 Task: Log work in the project AgileJump for the issue 'Implement a new cloud-based supply chain management system for a company with advanced supply chain visibility and planning features' spent time as '4w 4d 3h 33m' and remaining time as '1w 5d 16h 48m' and move to top of backlog. Now add the issue to the epic 'Cybersecurity enhancement'. Log work in the project AgileJump for the issue 'Integrate a new product customization feature into an existing e-commerce website to enhance product personalization and user experience' spent time as '5w 2d 7h 10m' and remaining time as '6w 2d 10h 21m' and move to bottom of backlog. Now add the issue to the epic 'Website redesign'
Action: Mouse moved to (246, 65)
Screenshot: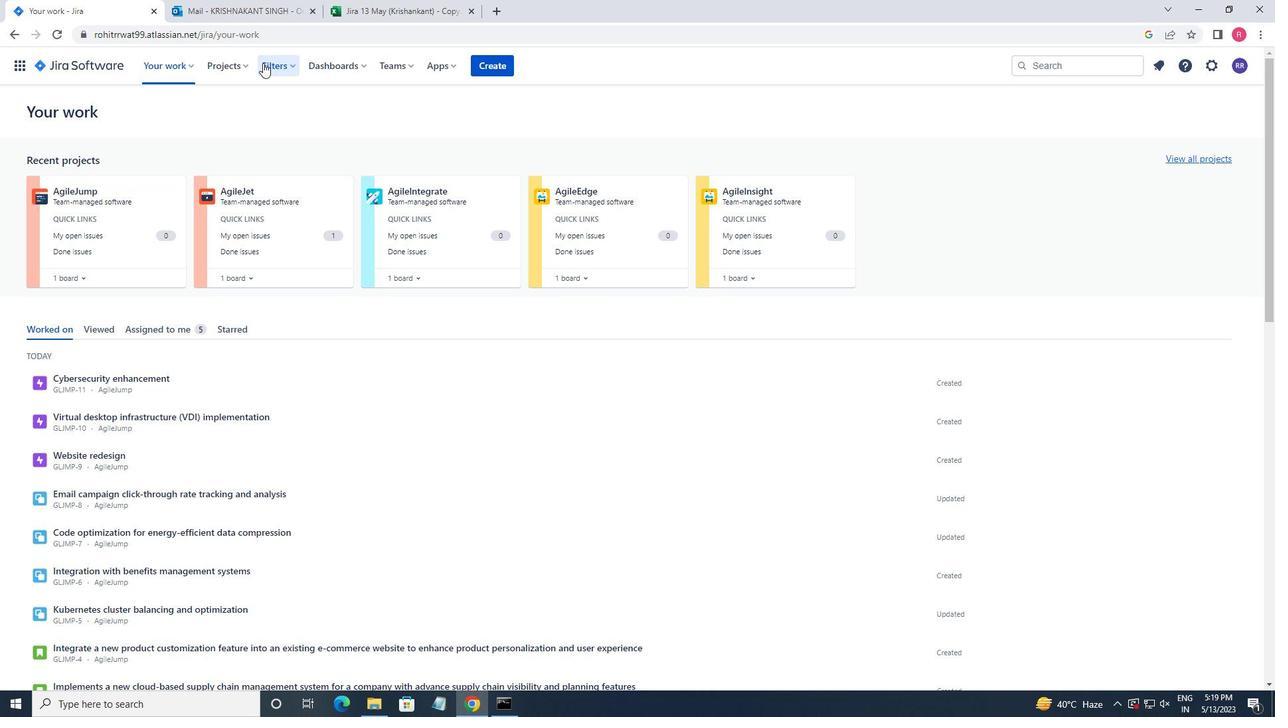 
Action: Mouse pressed left at (246, 65)
Screenshot: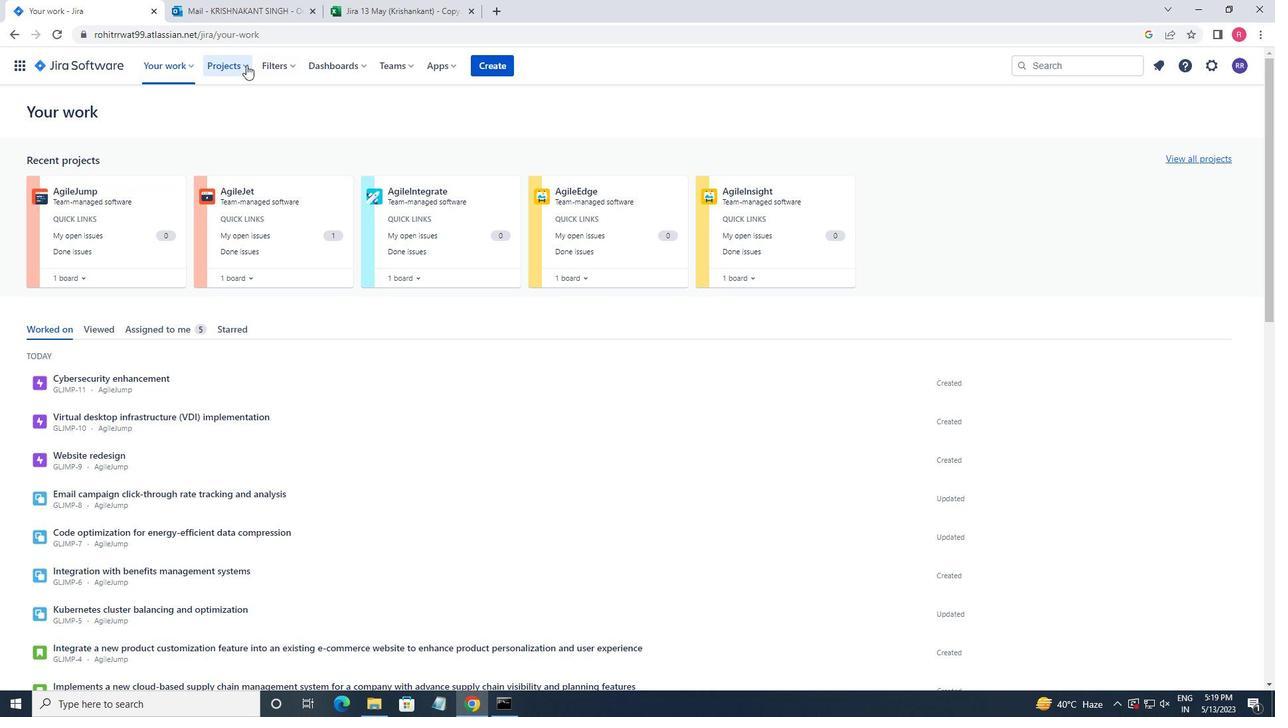 
Action: Mouse moved to (256, 117)
Screenshot: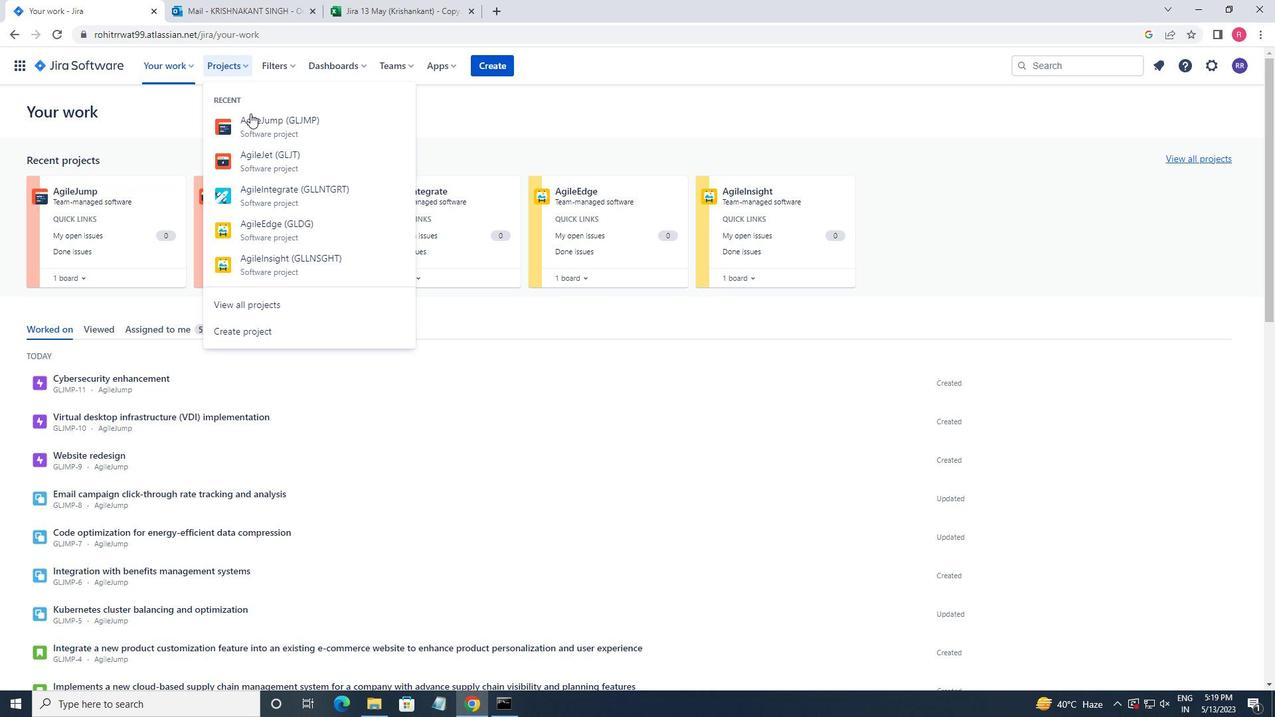 
Action: Mouse pressed left at (256, 117)
Screenshot: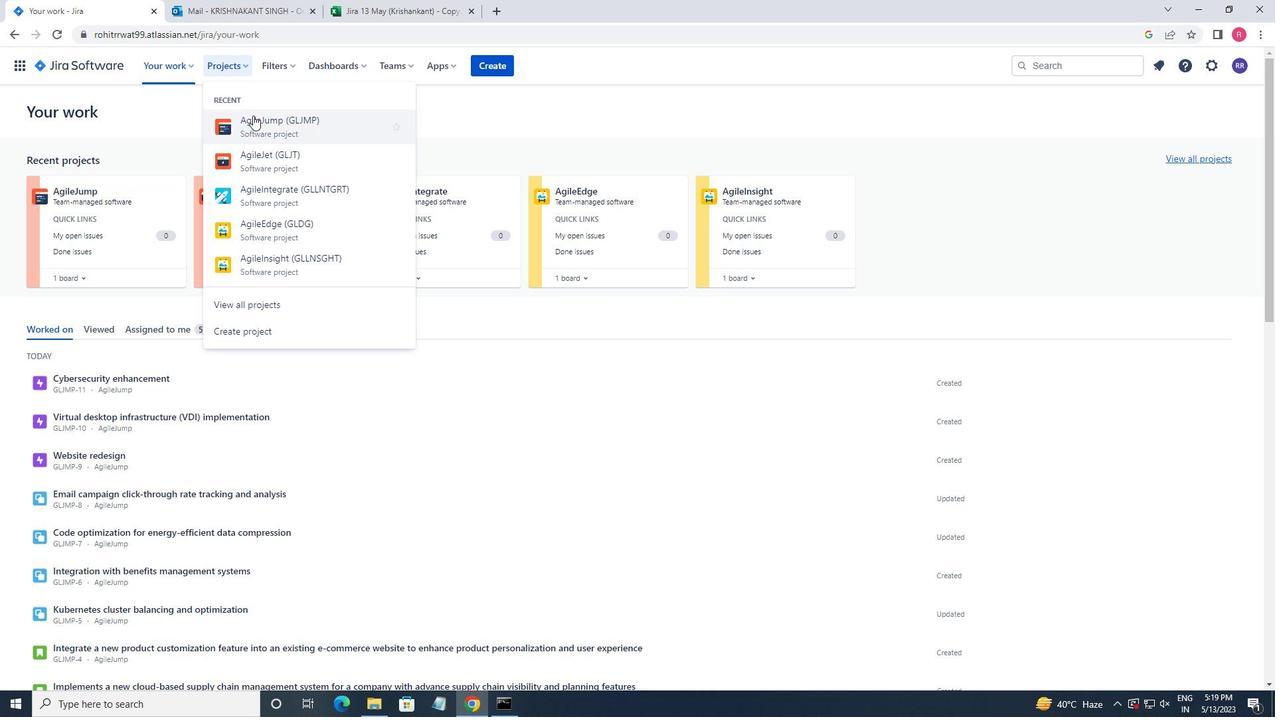
Action: Mouse moved to (87, 200)
Screenshot: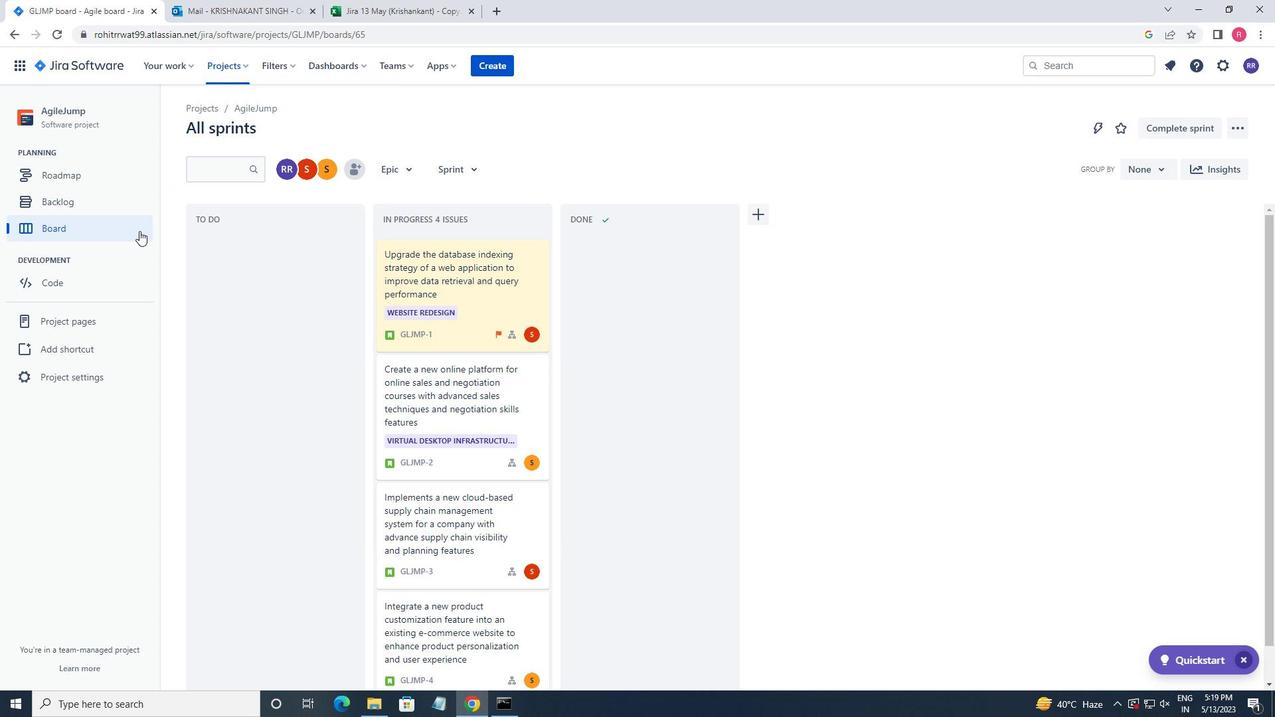
Action: Mouse pressed left at (87, 200)
Screenshot: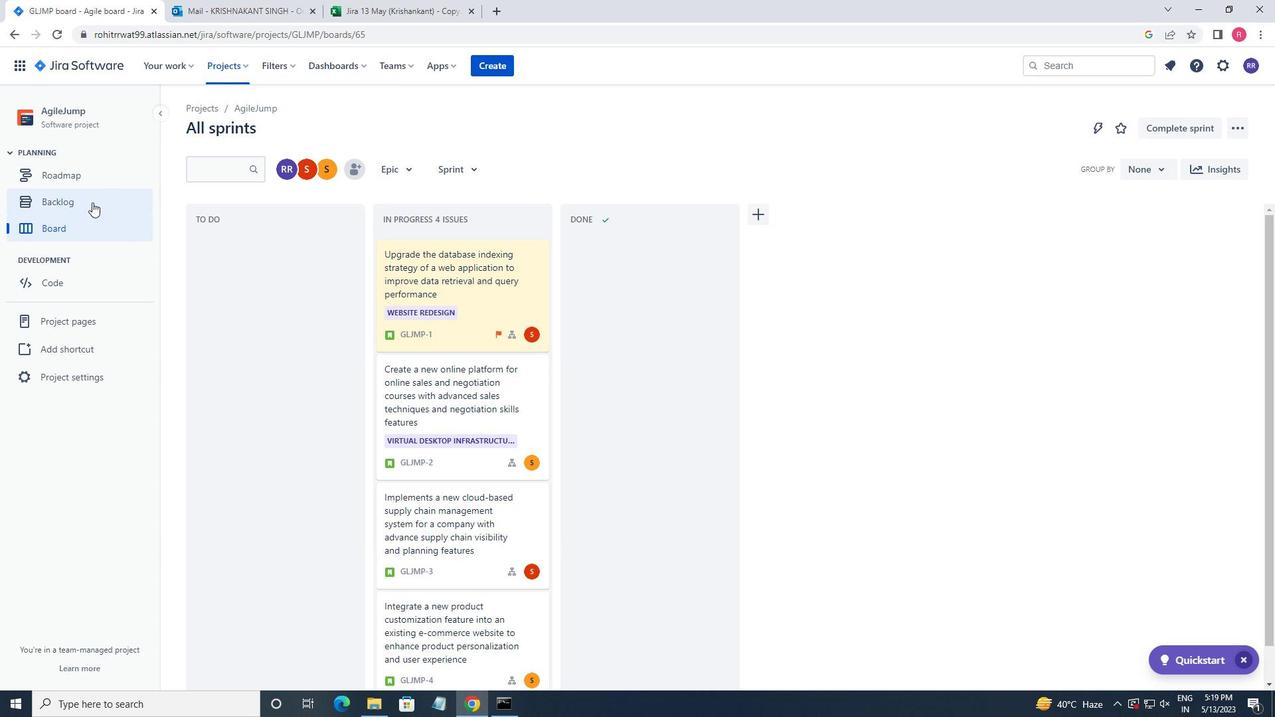 
Action: Mouse moved to (1025, 485)
Screenshot: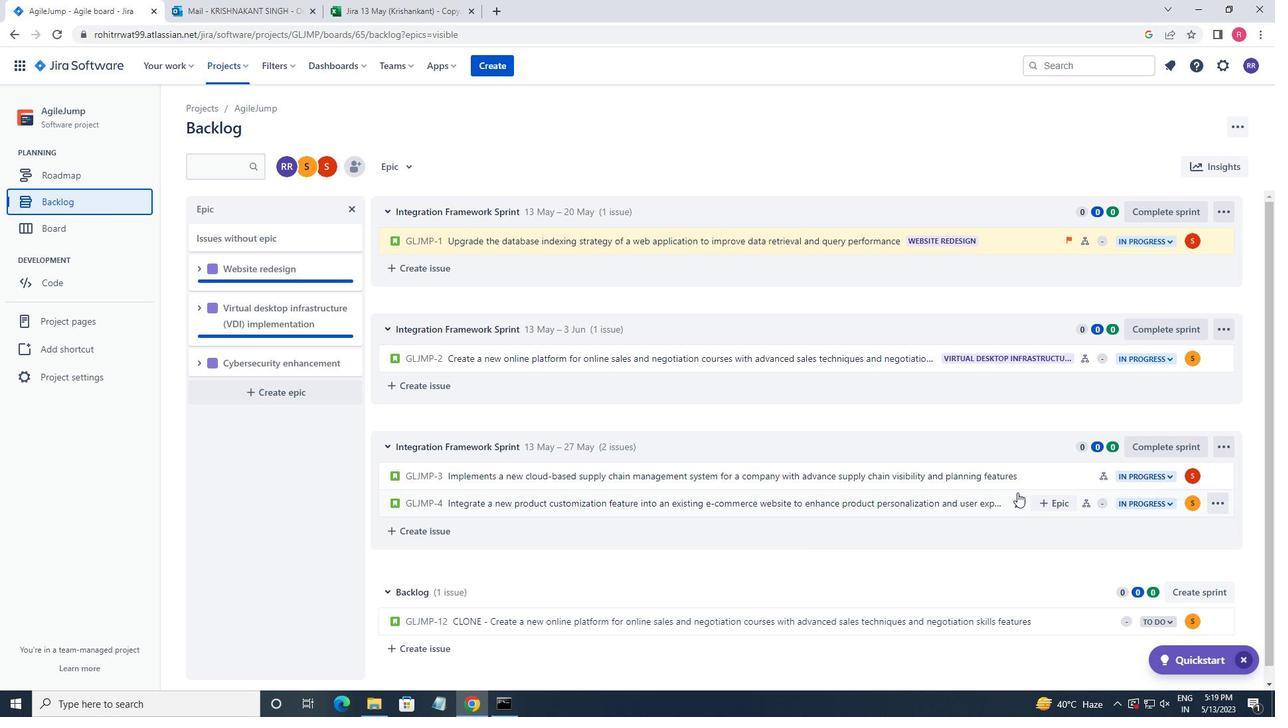 
Action: Mouse pressed left at (1025, 485)
Screenshot: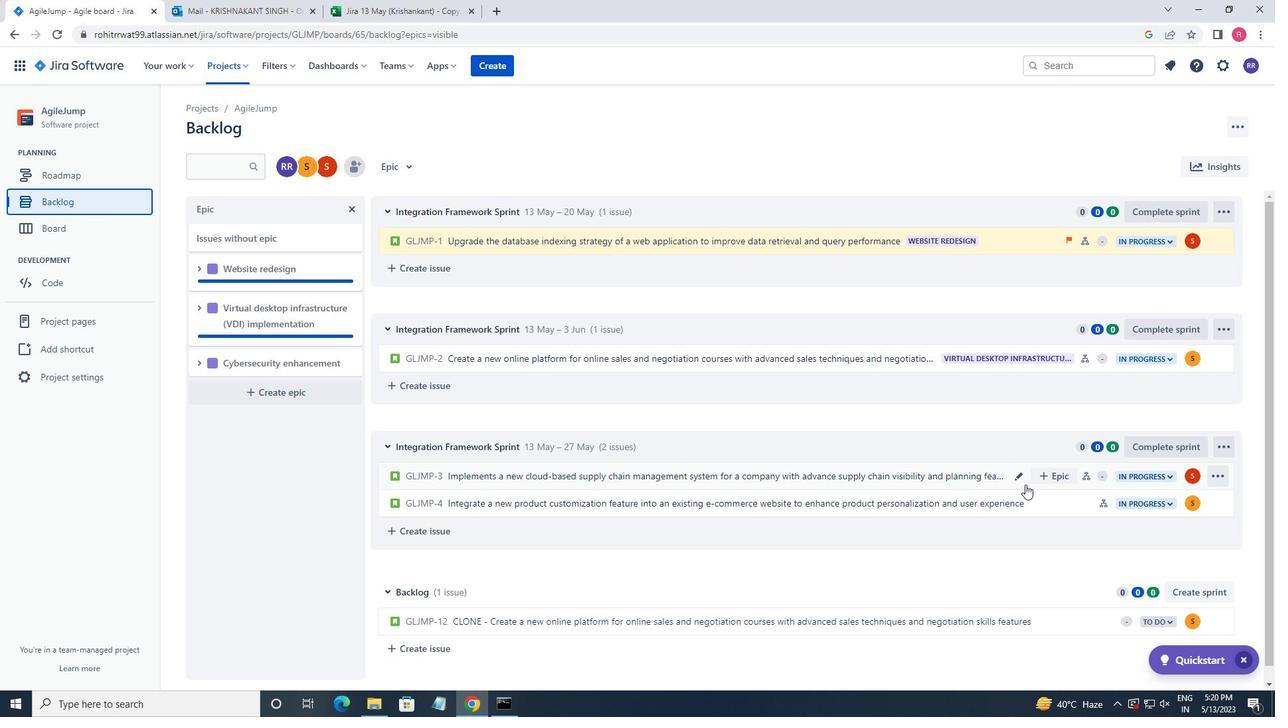 
Action: Mouse moved to (1219, 206)
Screenshot: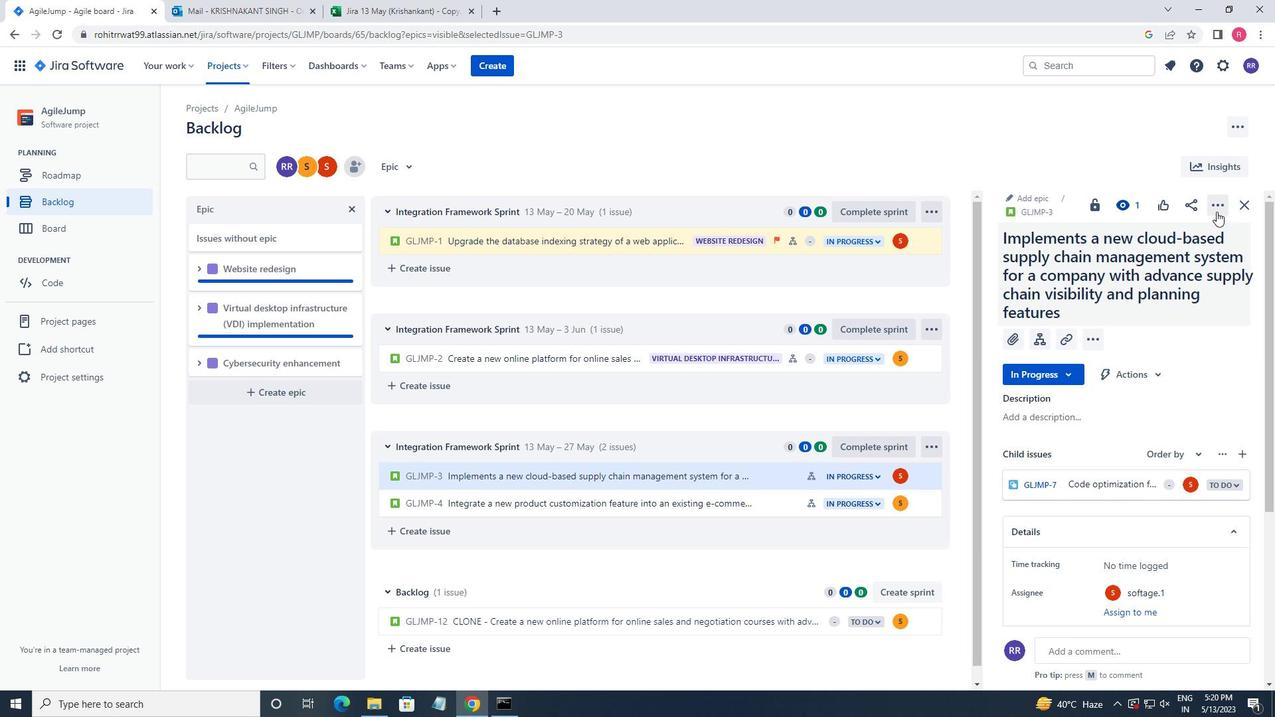 
Action: Mouse pressed left at (1219, 206)
Screenshot: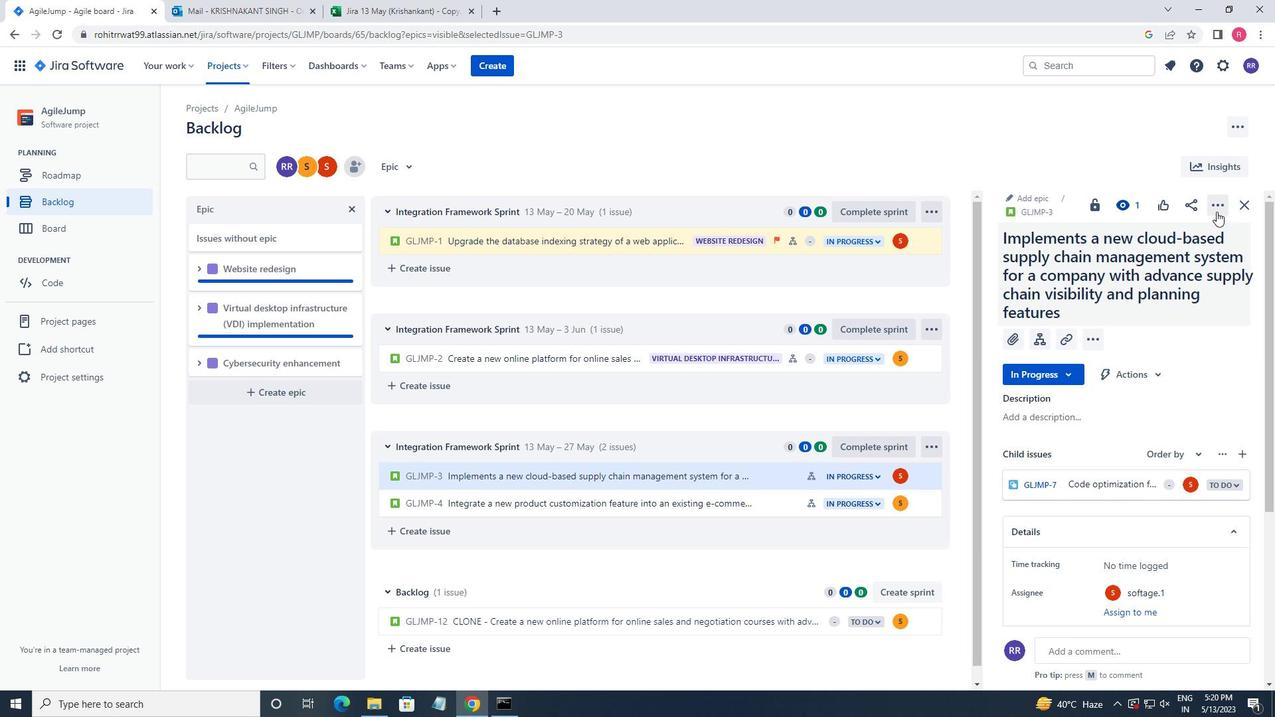
Action: Mouse moved to (1158, 244)
Screenshot: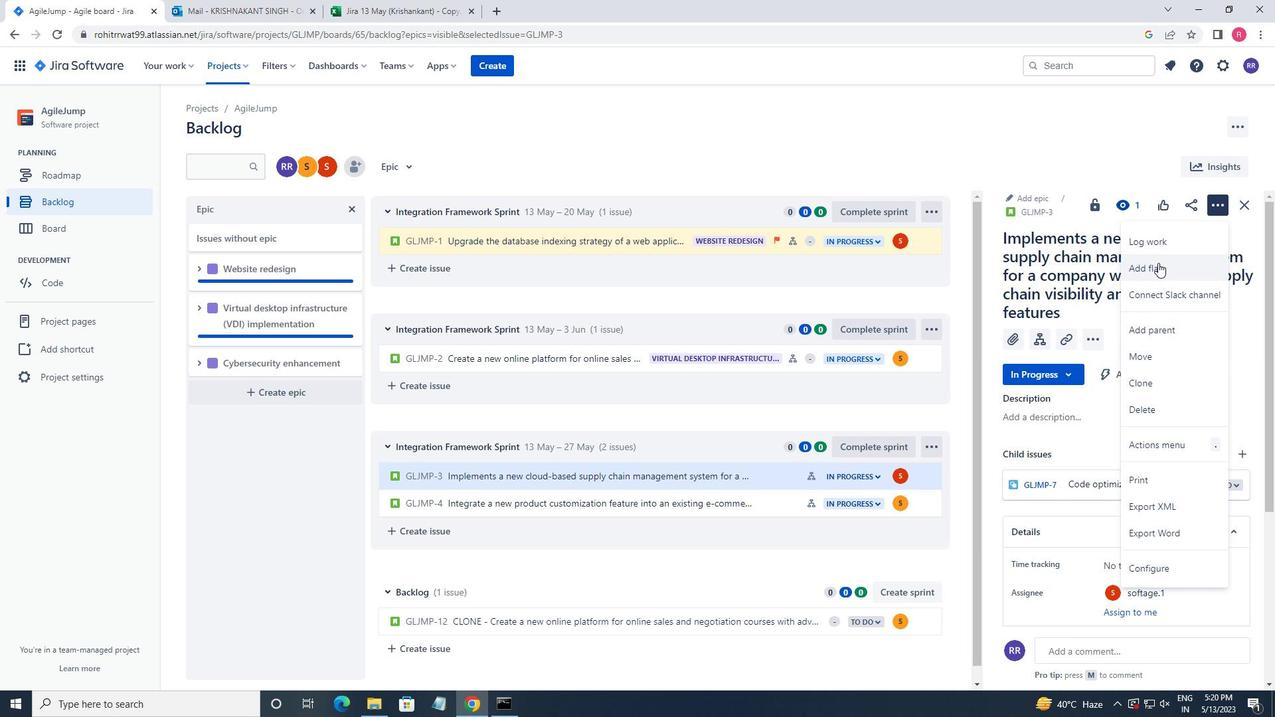
Action: Mouse pressed left at (1158, 244)
Screenshot: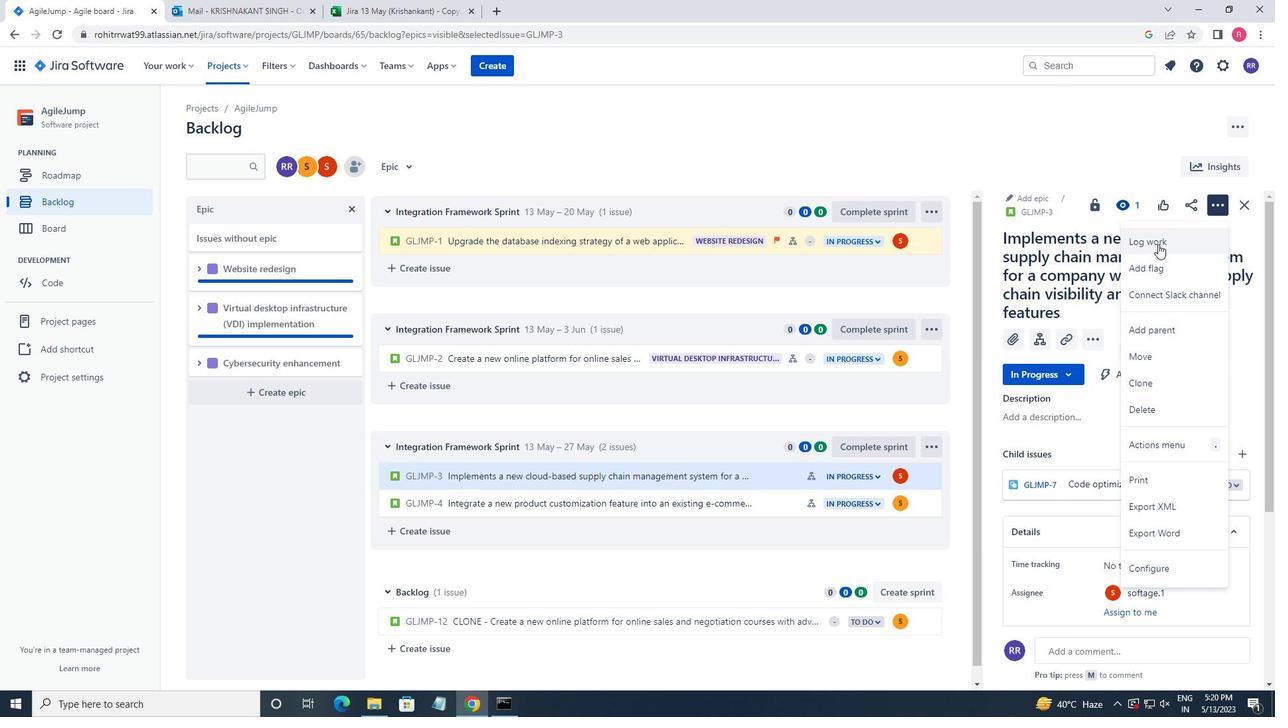 
Action: Key pressed 4w<Key.space>4d<Key.space>3h<Key.space>33m<Key.tab>1w<Key.space>5d<Key.space>16h<Key.space>48m
Screenshot: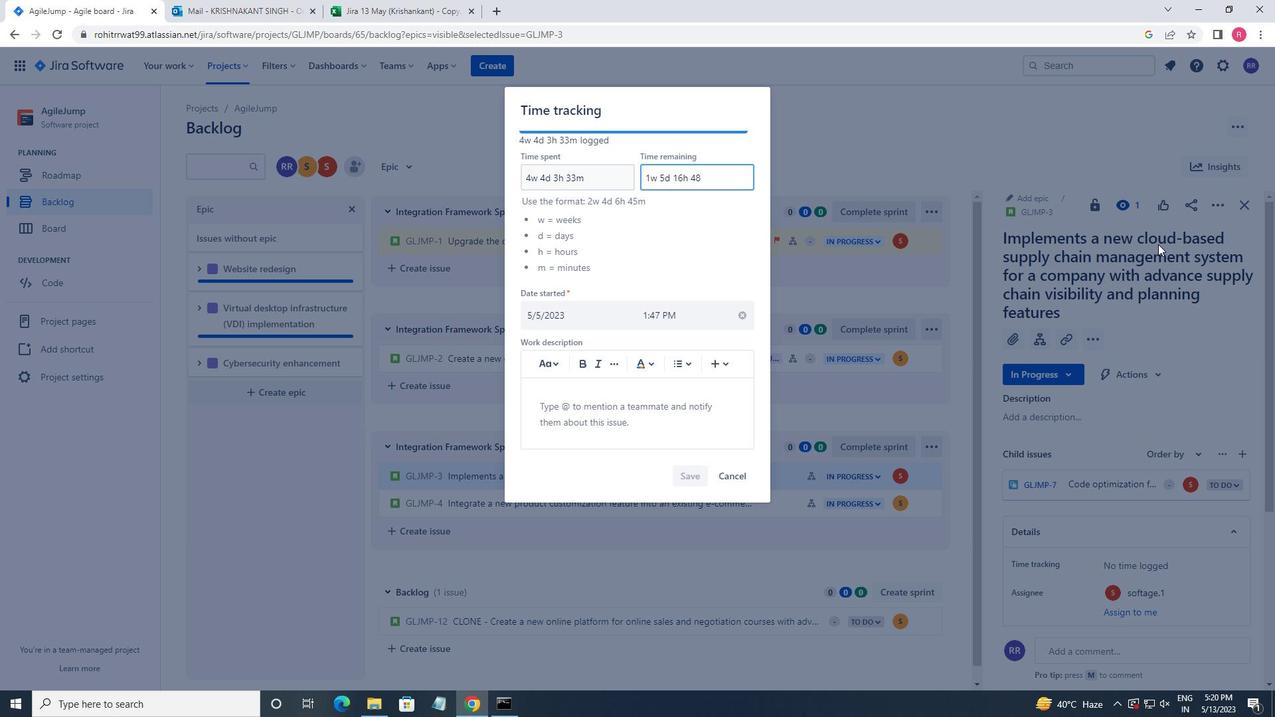 
Action: Mouse moved to (696, 467)
Screenshot: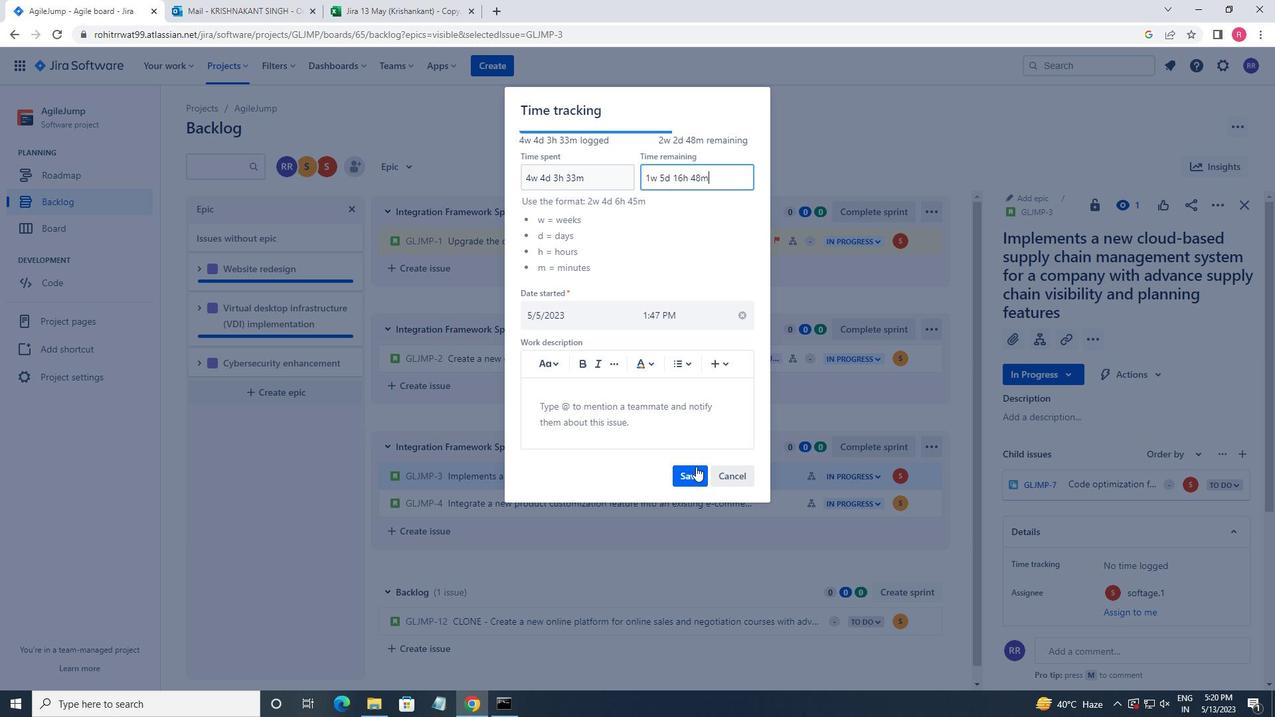
Action: Mouse pressed left at (696, 467)
Screenshot: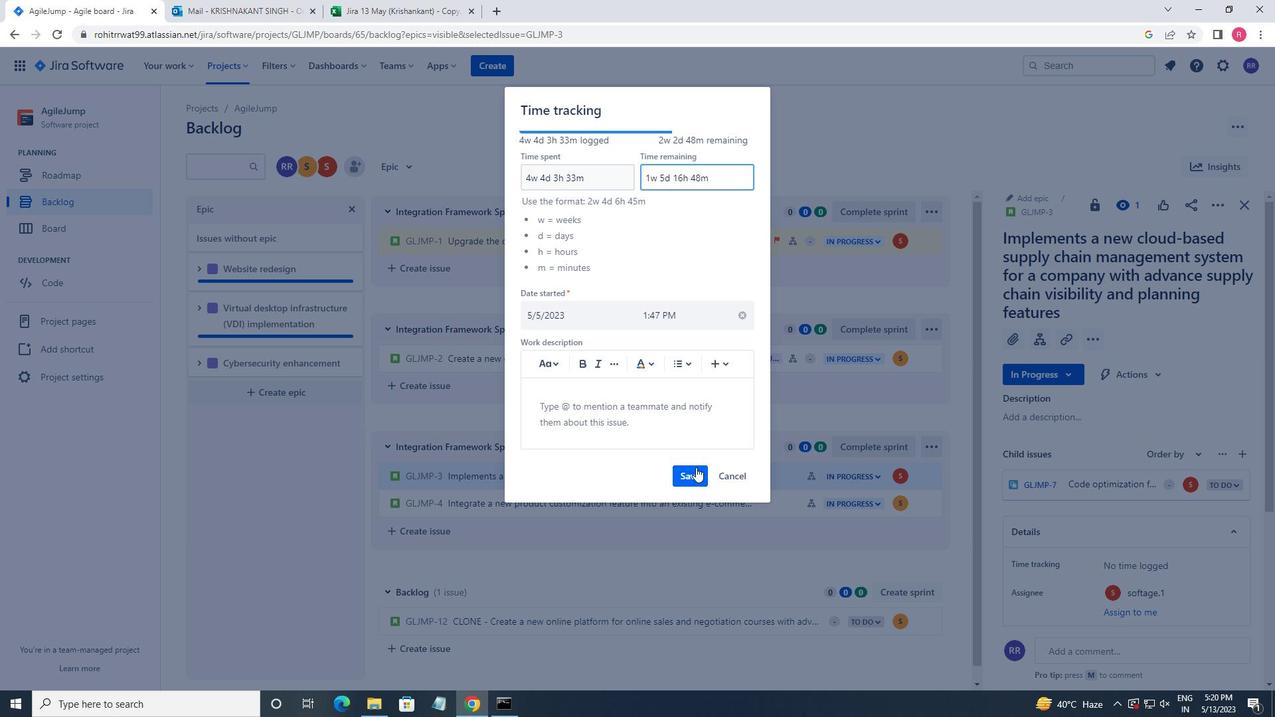 
Action: Mouse moved to (931, 480)
Screenshot: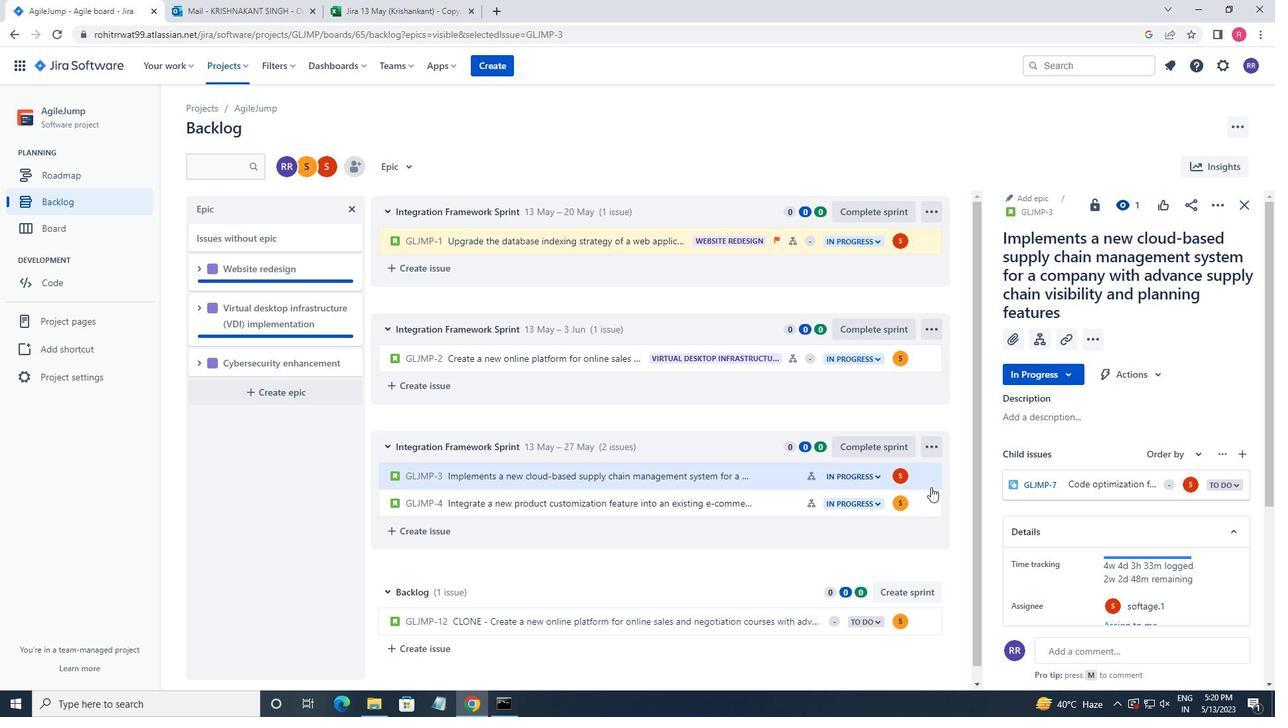 
Action: Mouse pressed left at (931, 480)
Screenshot: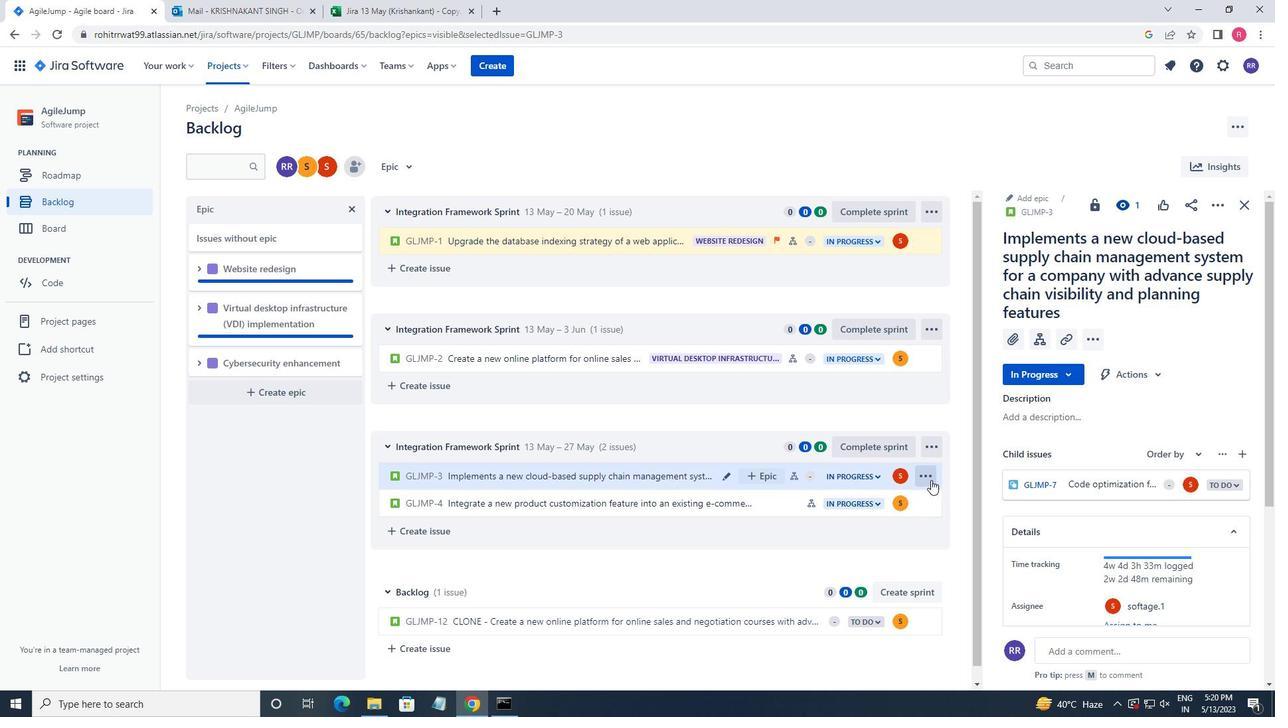 
Action: Mouse moved to (865, 425)
Screenshot: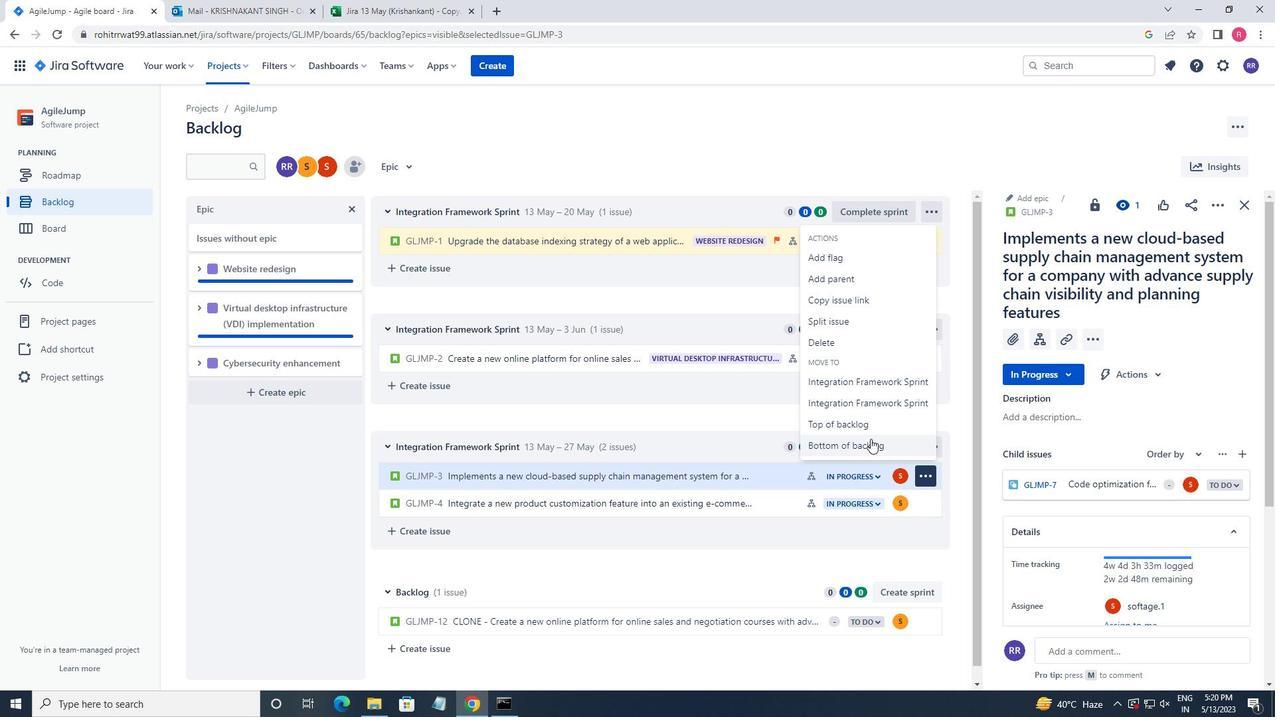 
Action: Mouse pressed left at (865, 425)
Screenshot: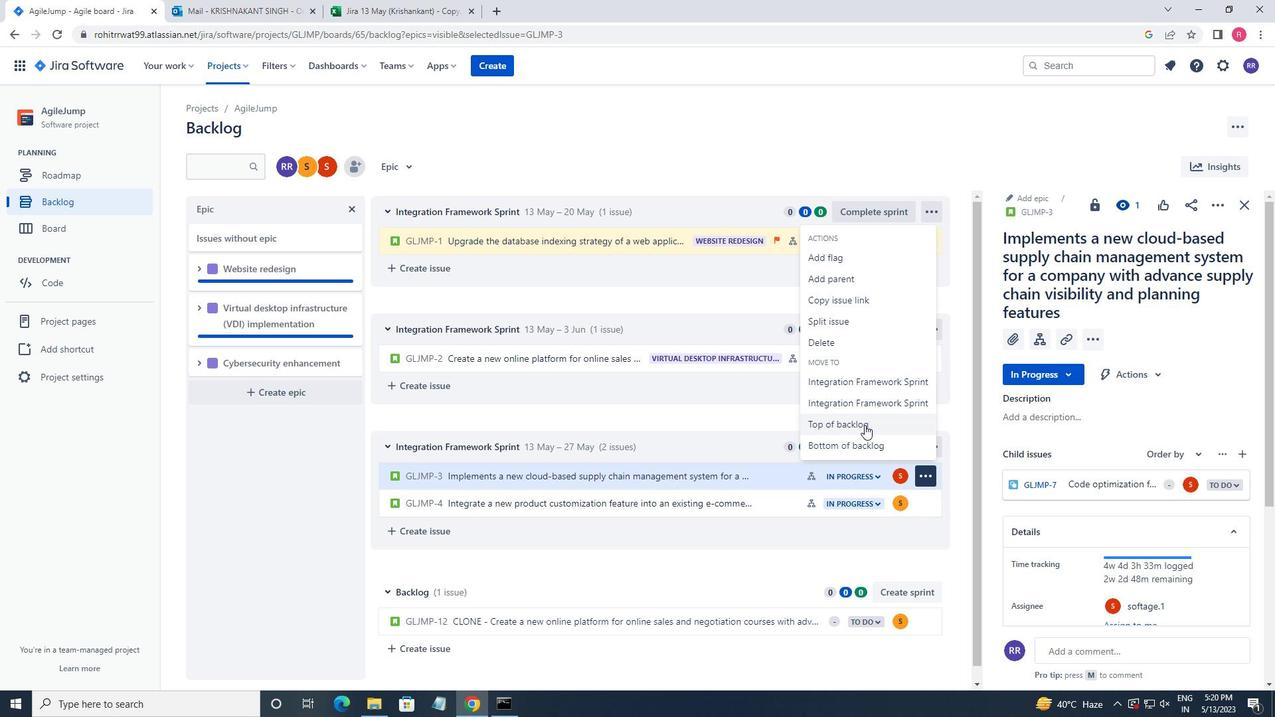 
Action: Mouse moved to (692, 218)
Screenshot: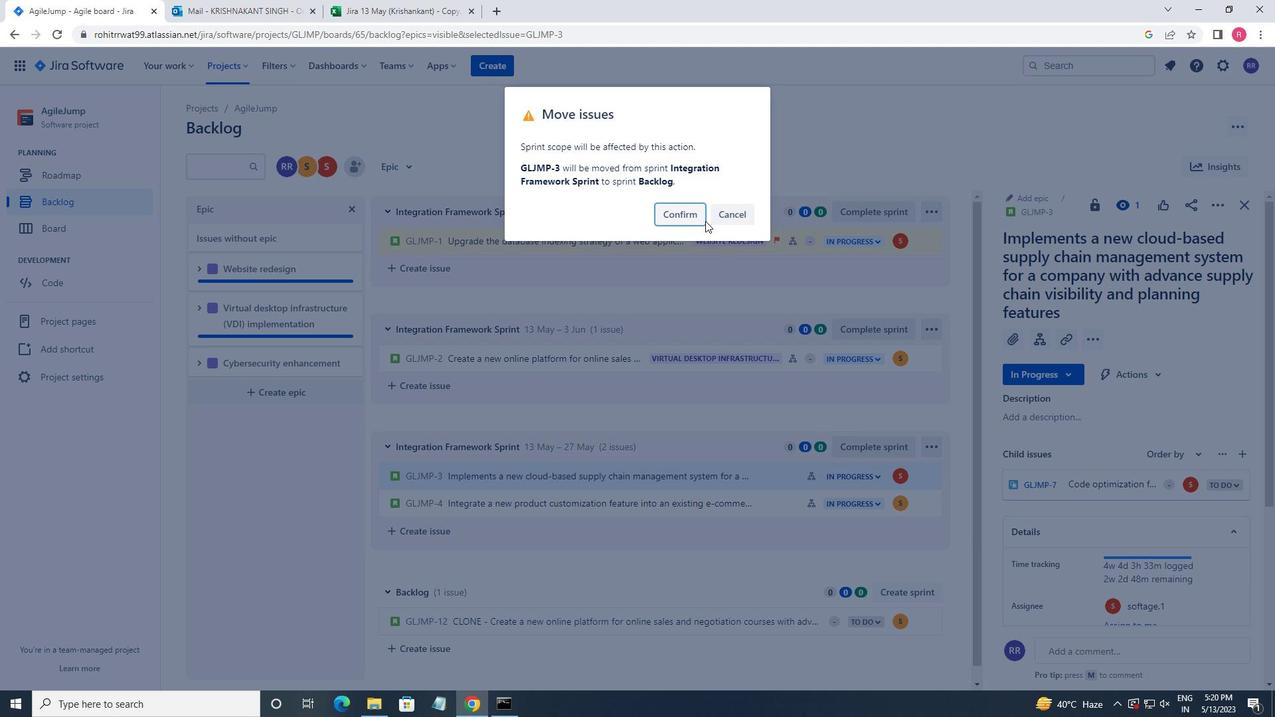 
Action: Mouse pressed left at (692, 218)
Screenshot: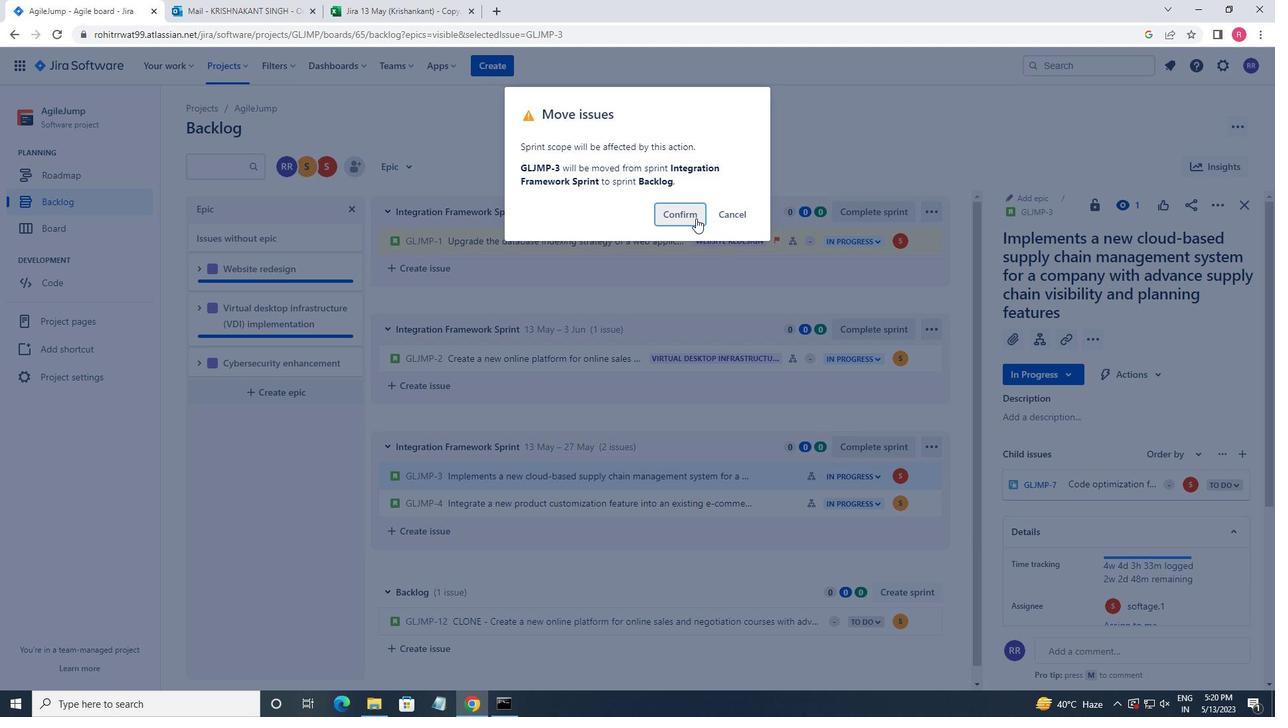 
Action: Mouse moved to (920, 477)
Screenshot: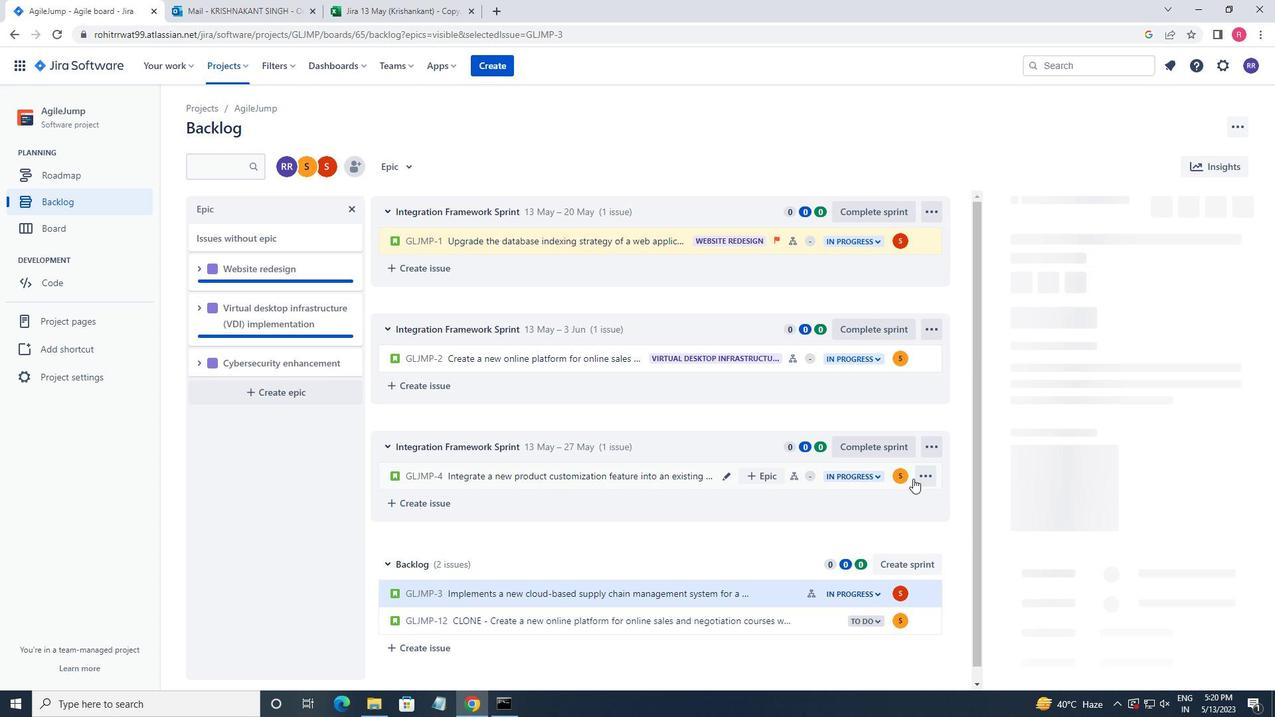 
Action: Mouse pressed left at (920, 477)
Screenshot: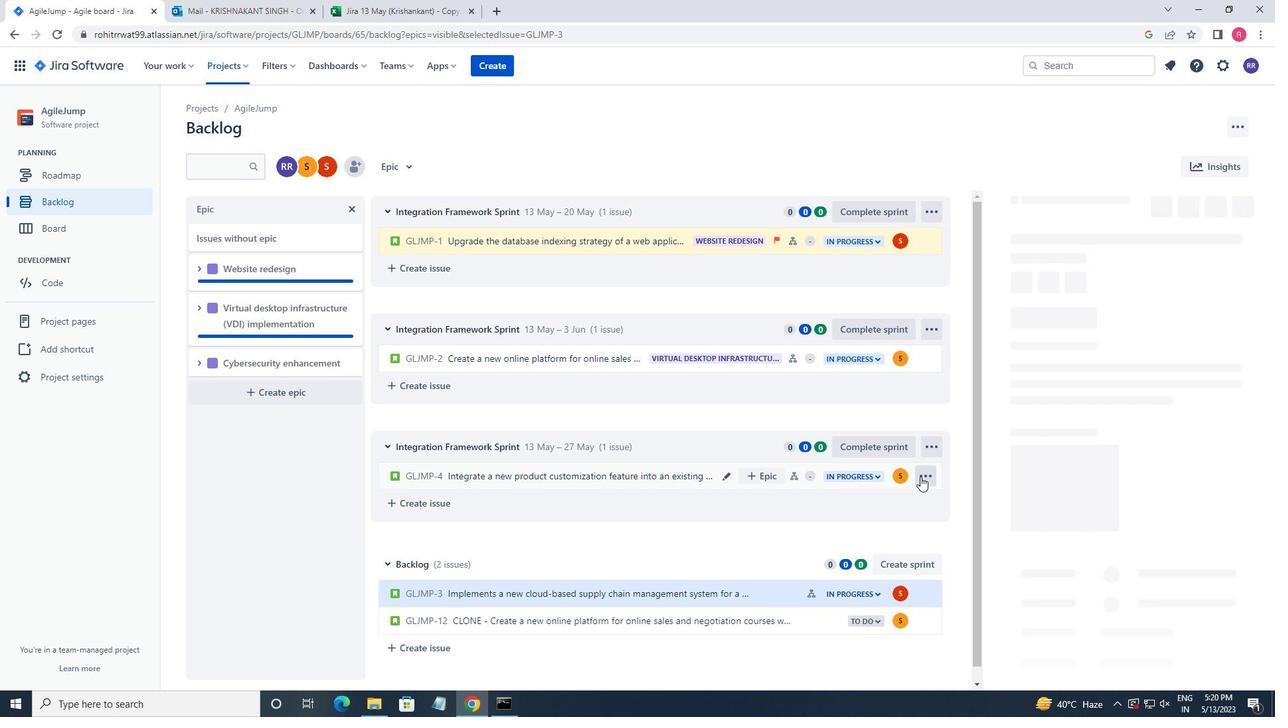 
Action: Mouse moved to (768, 595)
Screenshot: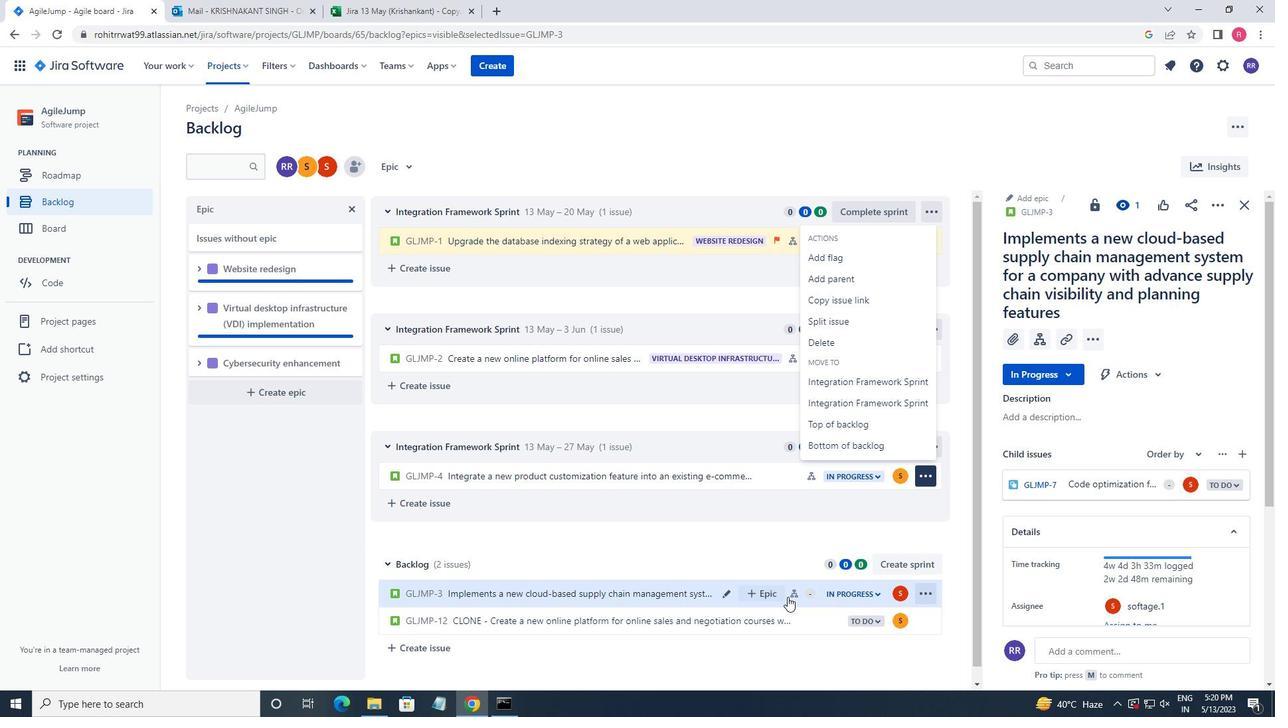 
Action: Mouse pressed left at (768, 595)
Screenshot: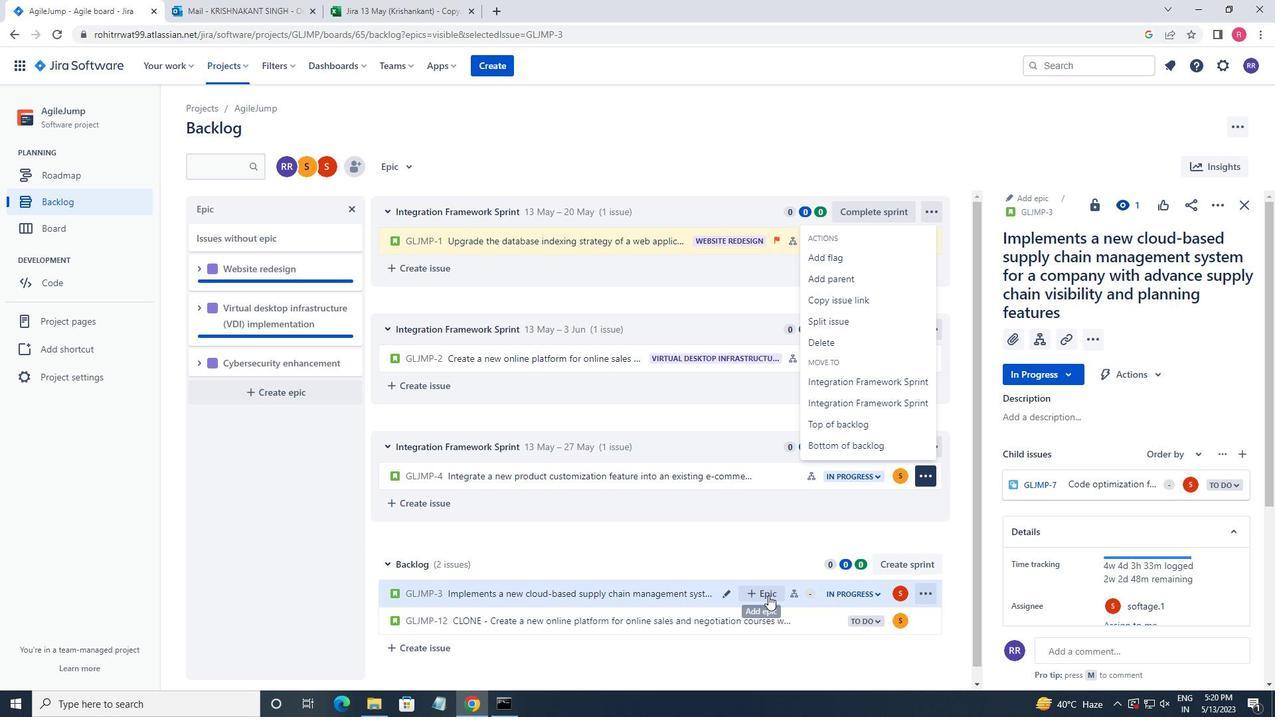 
Action: Mouse moved to (711, 515)
Screenshot: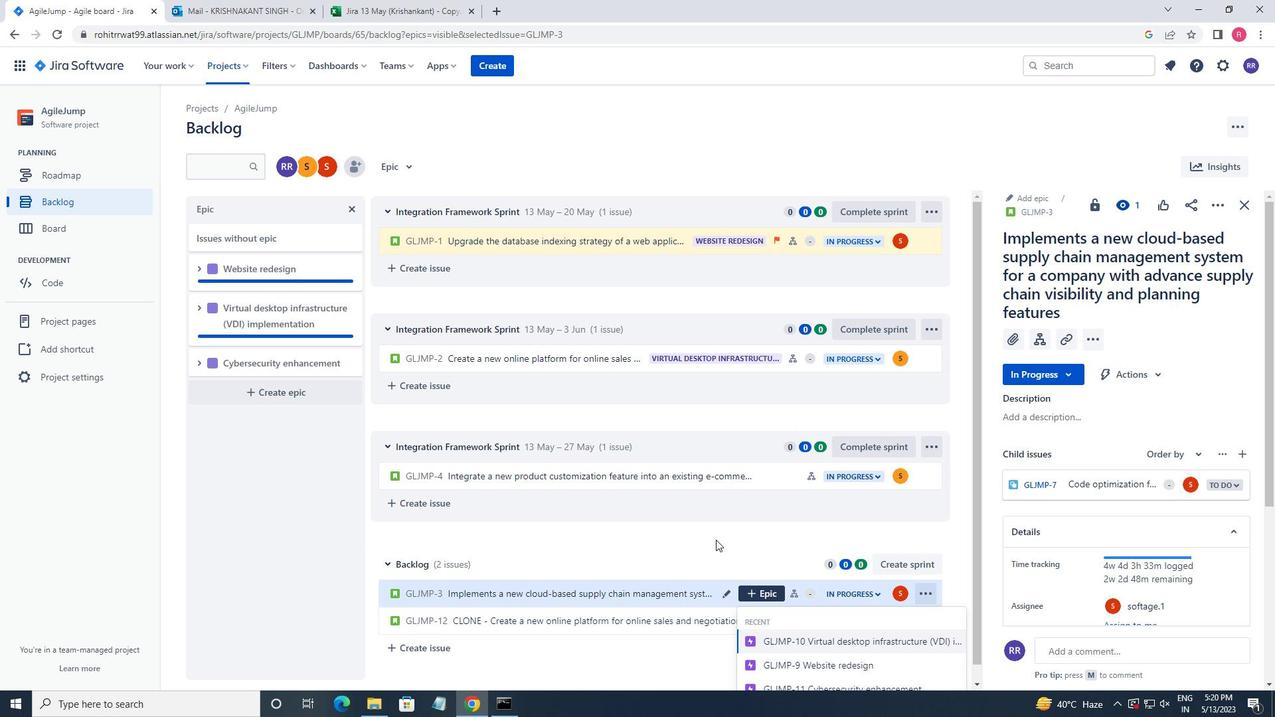 
Action: Mouse scrolled (711, 514) with delta (0, 0)
Screenshot: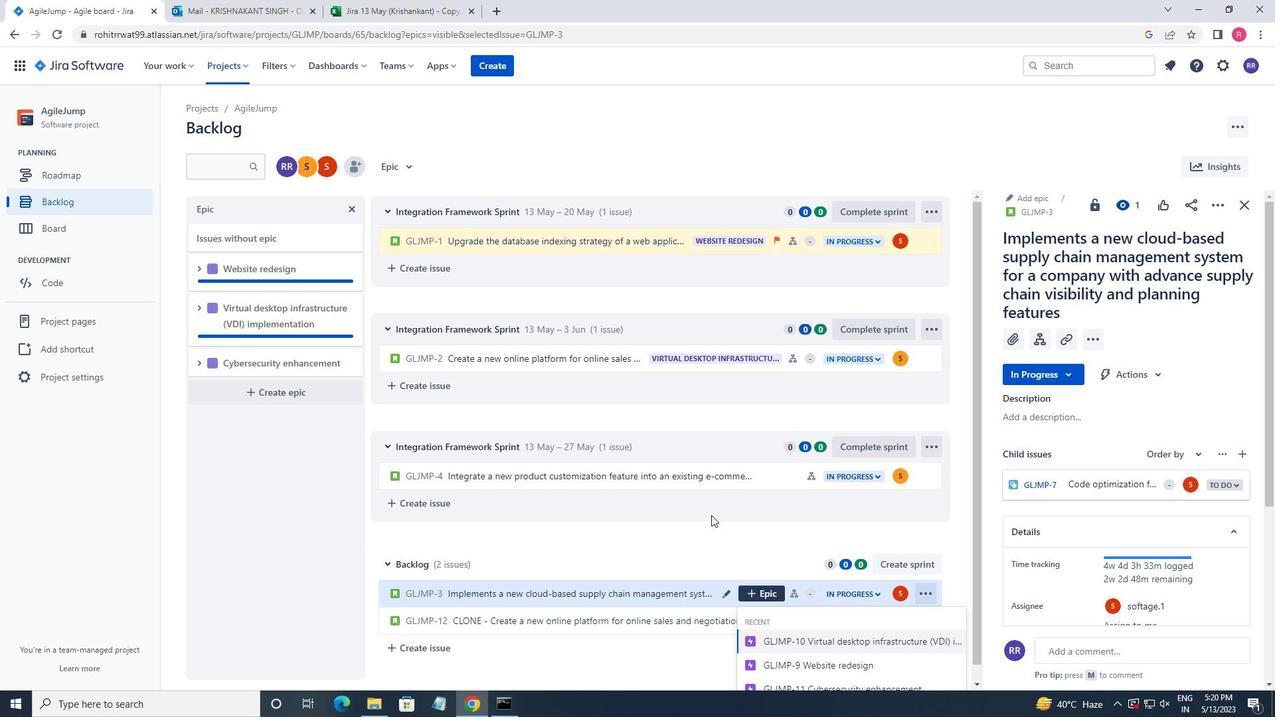 
Action: Mouse scrolled (711, 514) with delta (0, 0)
Screenshot: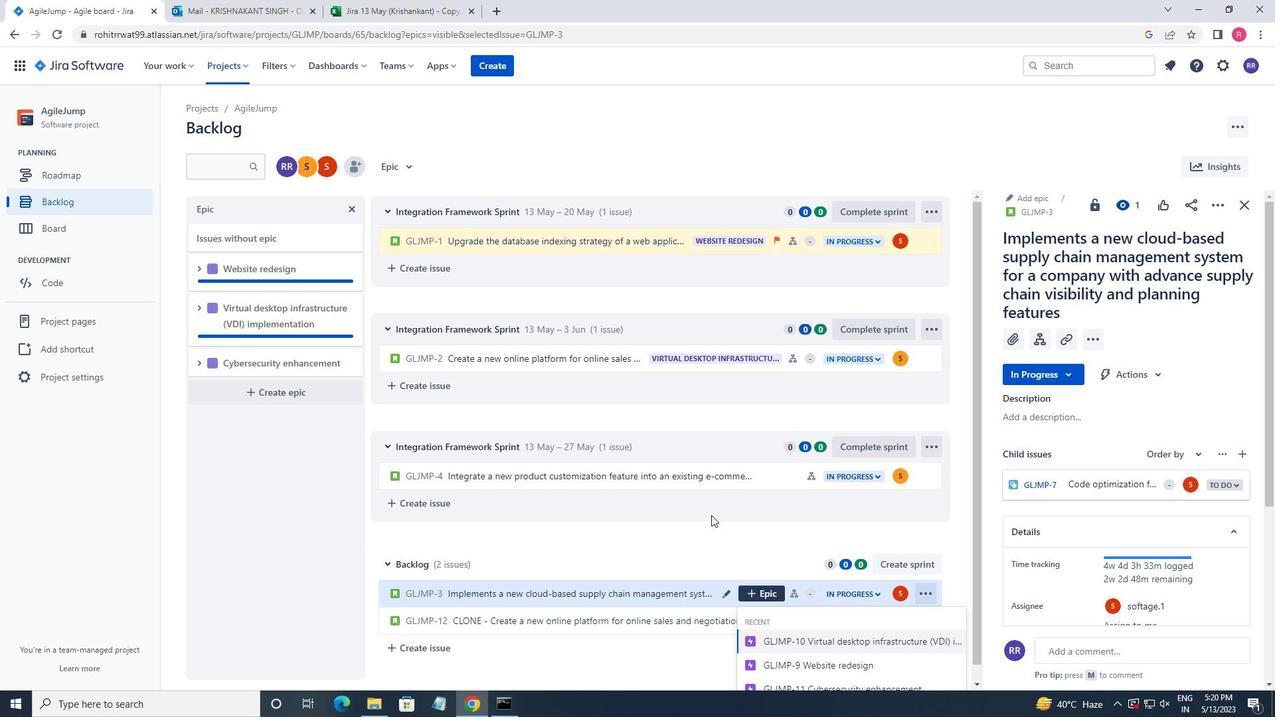
Action: Mouse moved to (849, 673)
Screenshot: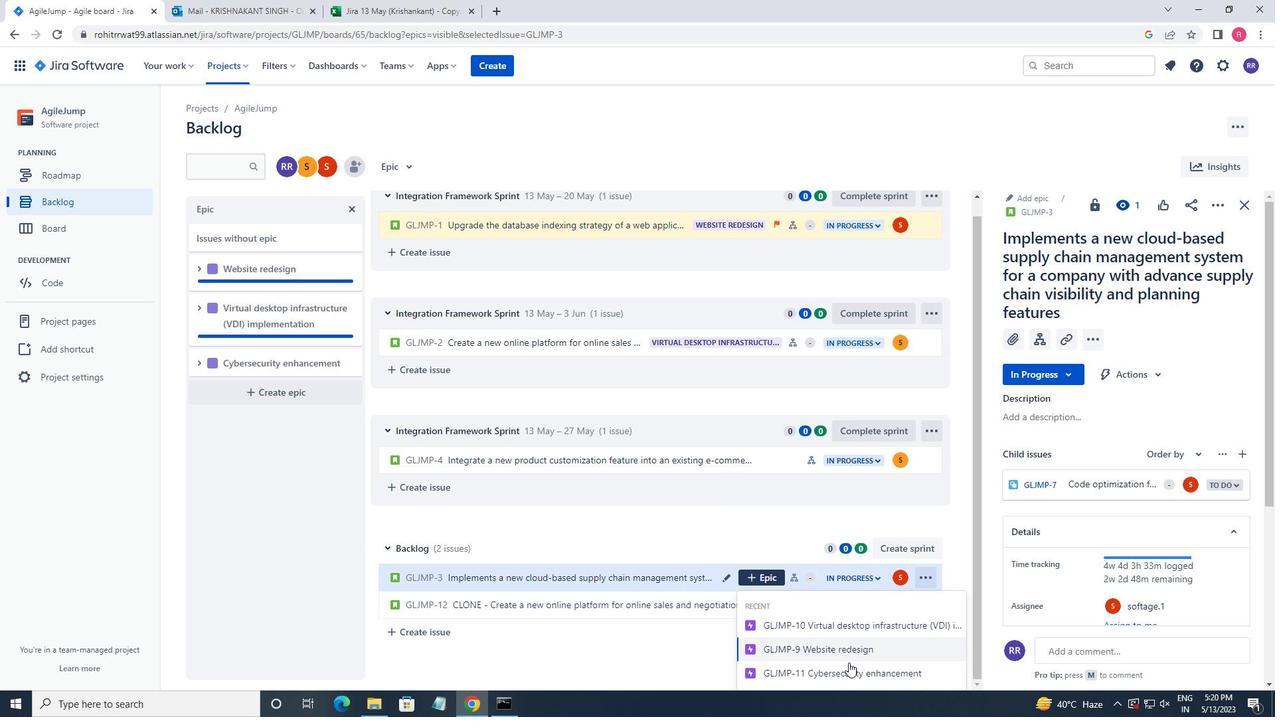 
Action: Mouse pressed left at (849, 673)
Screenshot: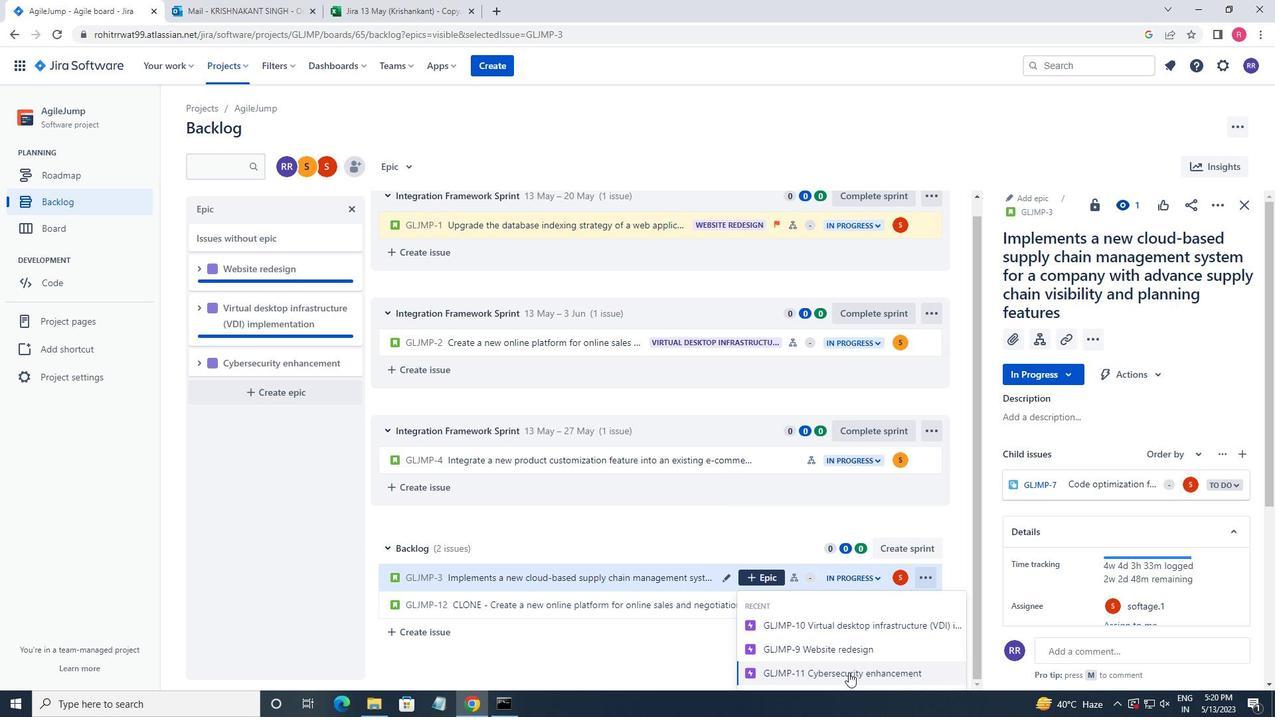 
Action: Mouse moved to (788, 473)
Screenshot: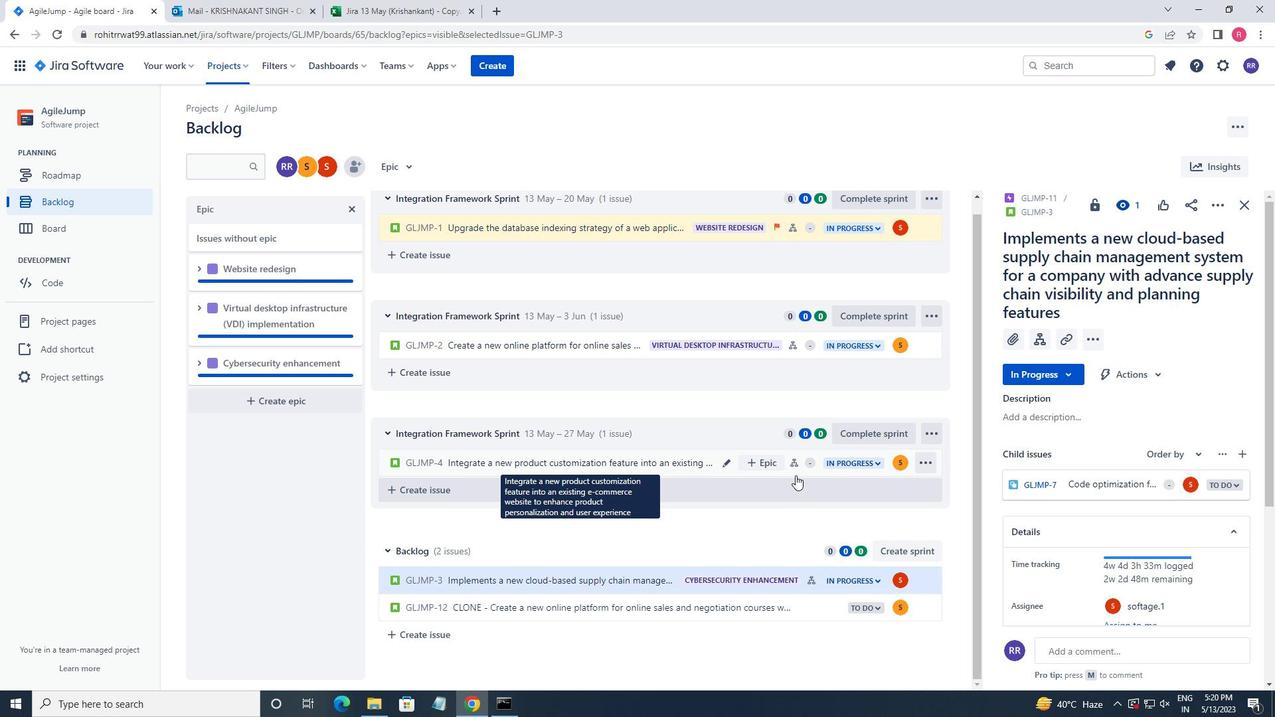 
Action: Mouse pressed left at (788, 473)
Screenshot: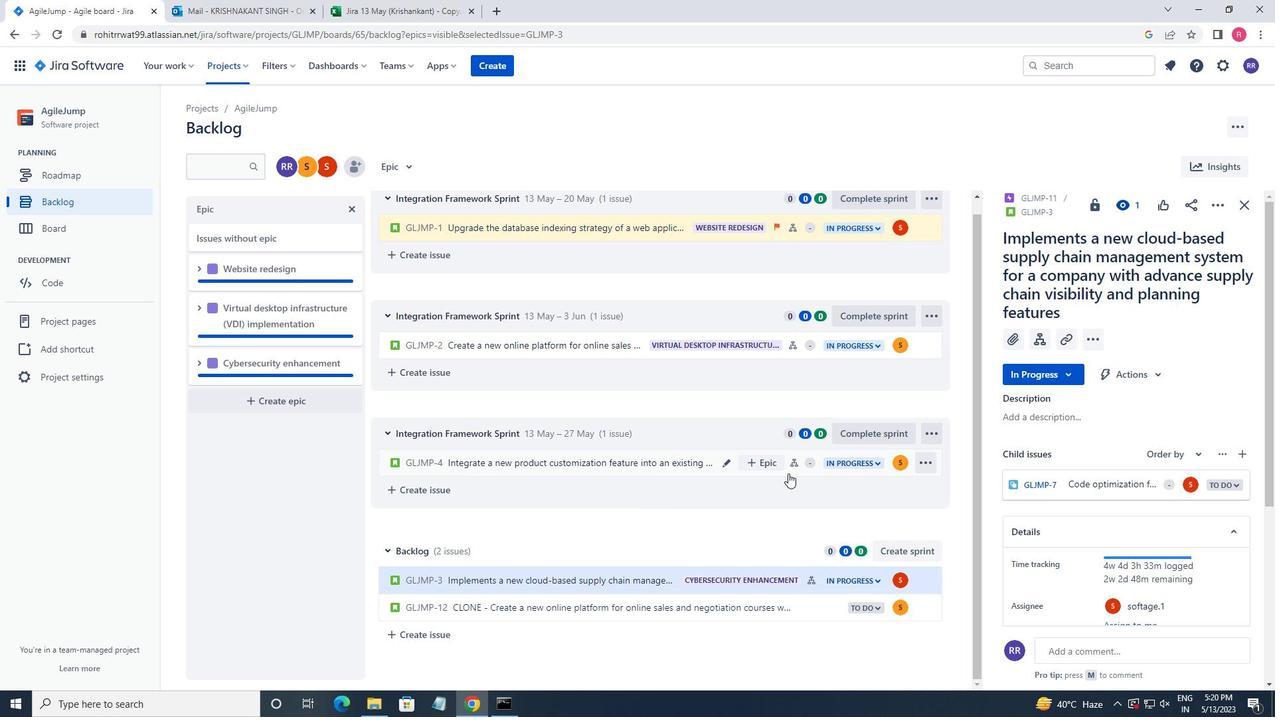 
Action: Mouse moved to (1216, 207)
Screenshot: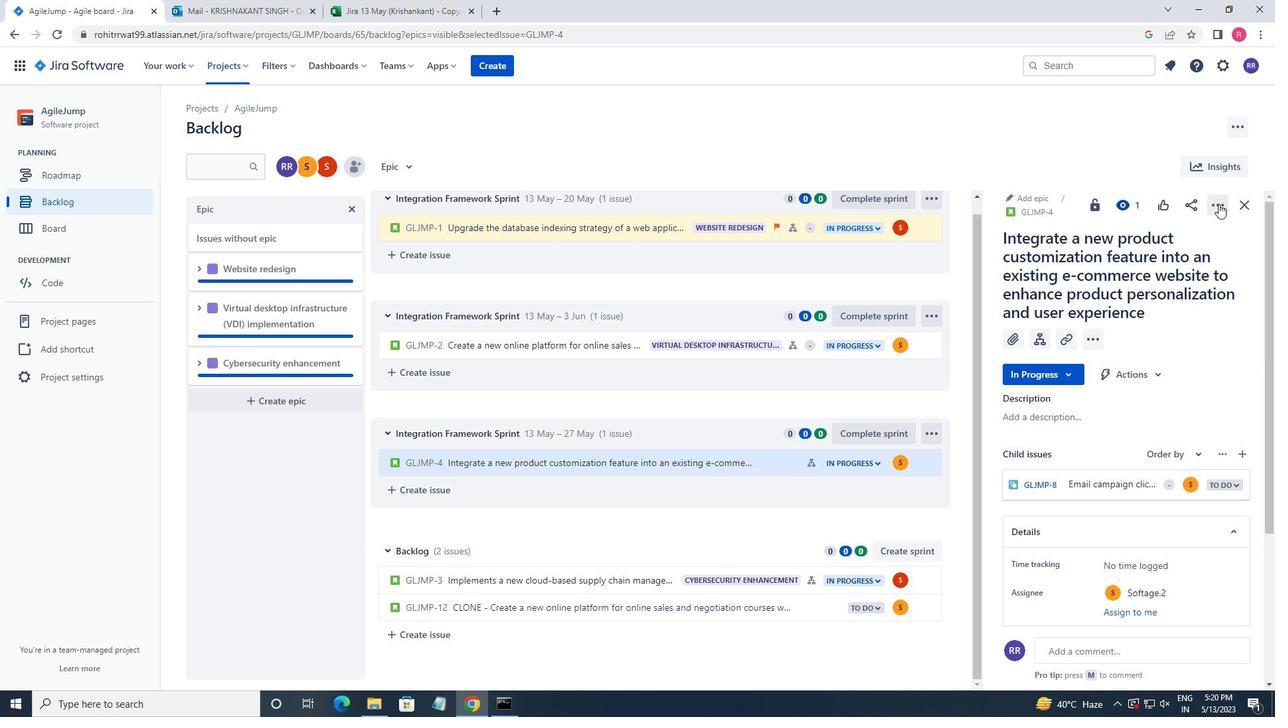
Action: Mouse pressed left at (1216, 207)
Screenshot: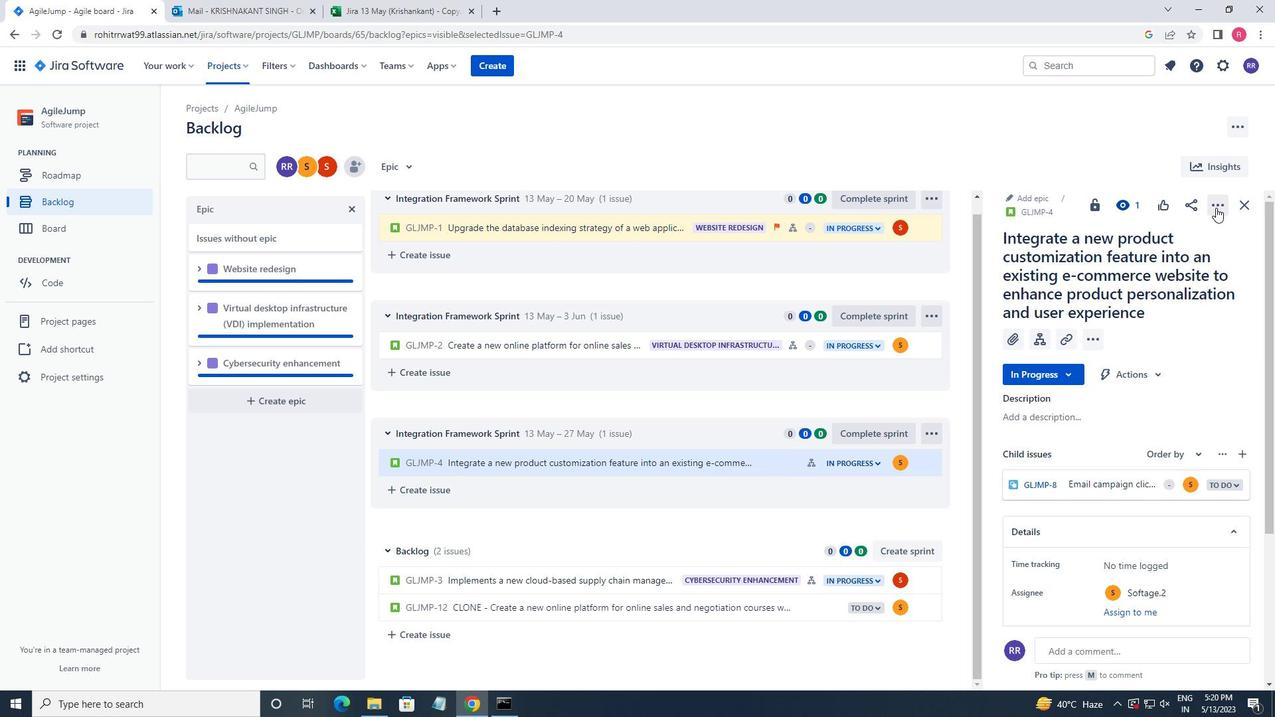 
Action: Mouse moved to (1160, 245)
Screenshot: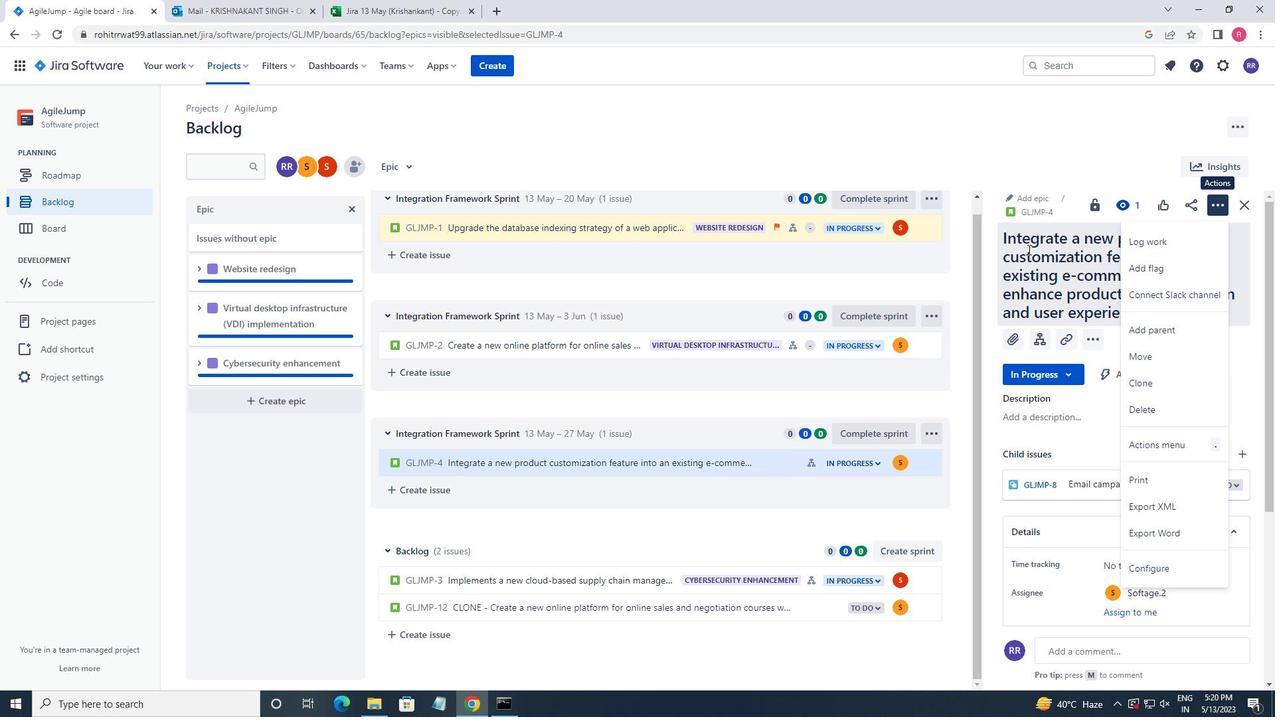 
Action: Mouse pressed left at (1160, 245)
Screenshot: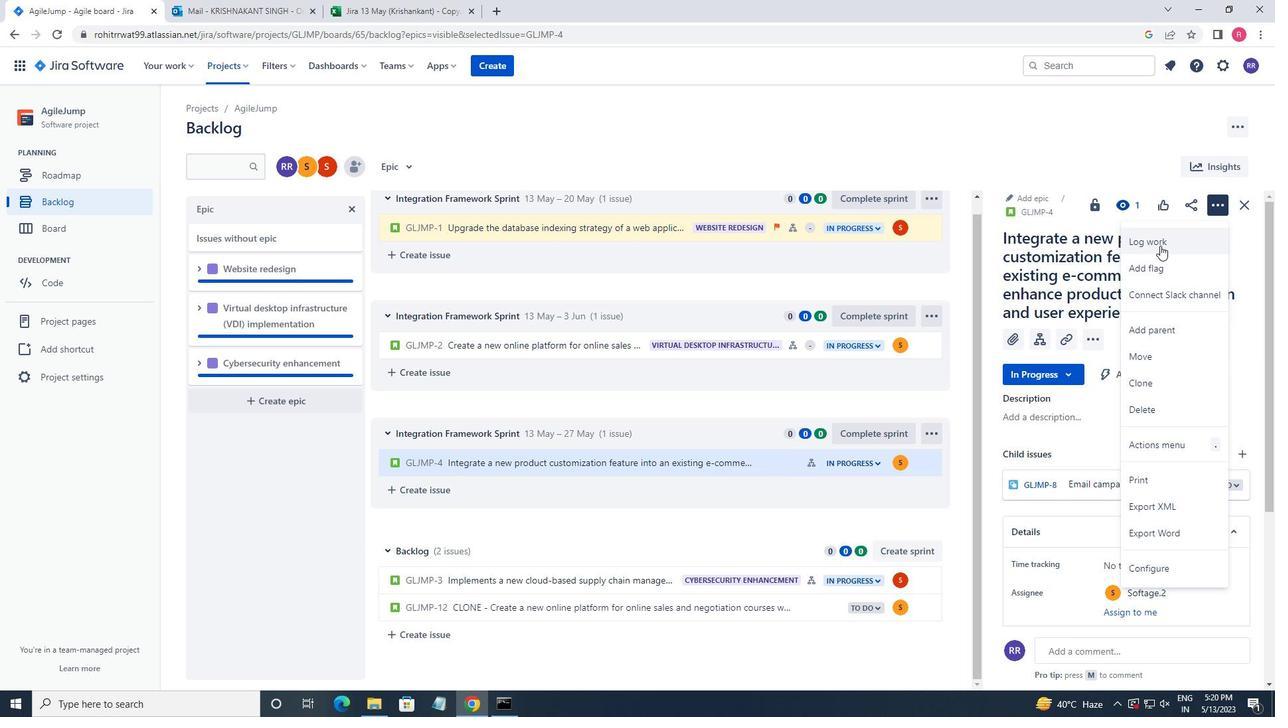 
Action: Key pressed 5w<Key.space>2d<Key.space>7h<Key.space>10m<Key.tab>6w<Key.space>2d<Key.space>10h<Key.space>21m
Screenshot: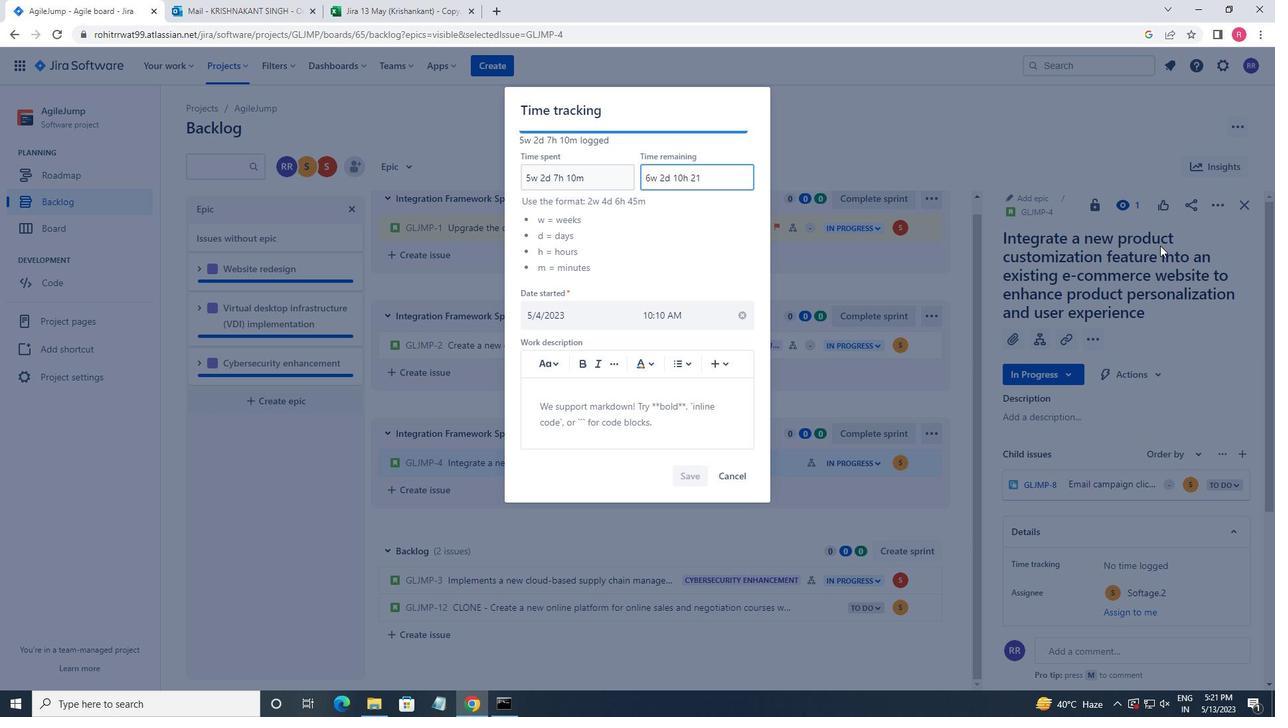 
Action: Mouse moved to (694, 480)
Screenshot: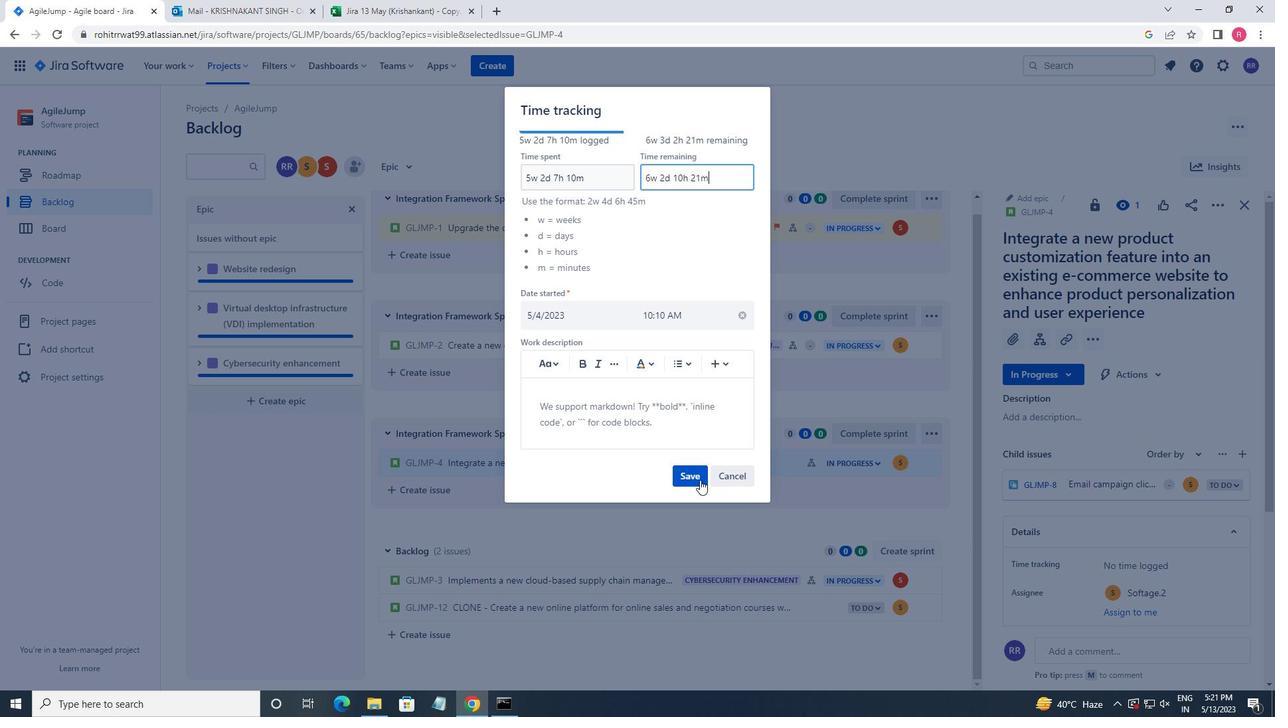 
Action: Mouse pressed left at (694, 480)
Screenshot: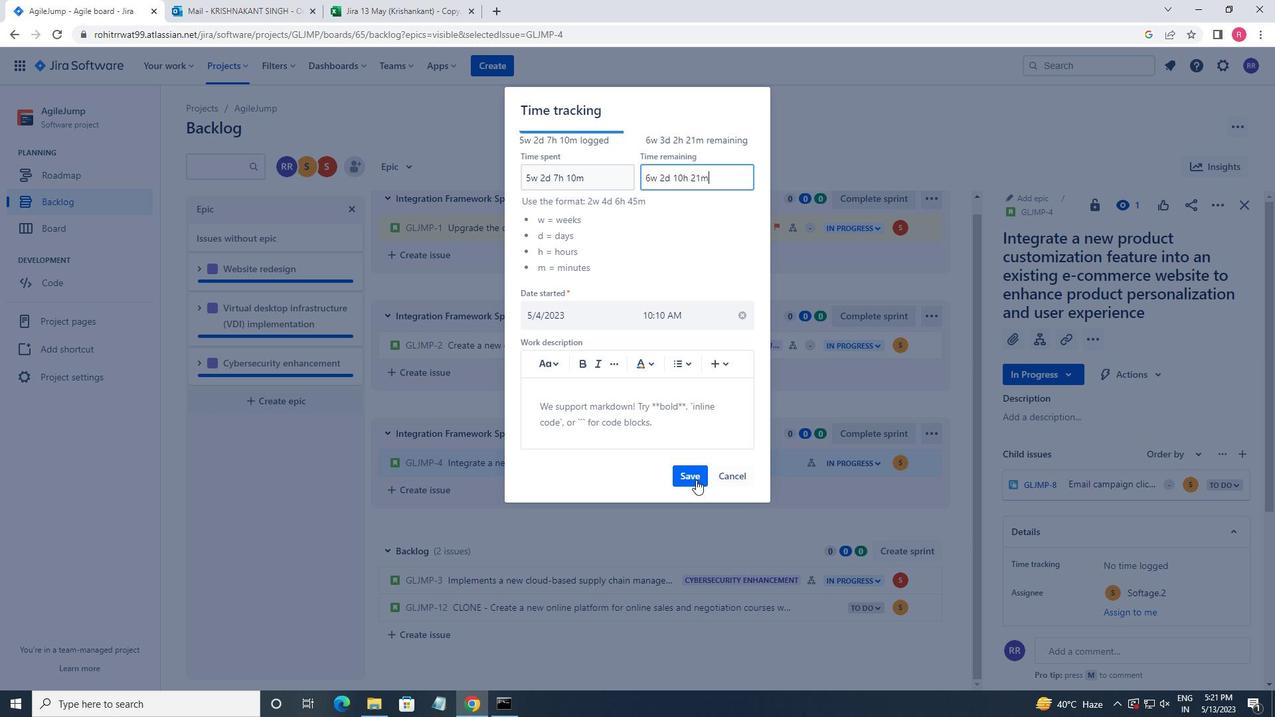 
Action: Mouse moved to (928, 431)
Screenshot: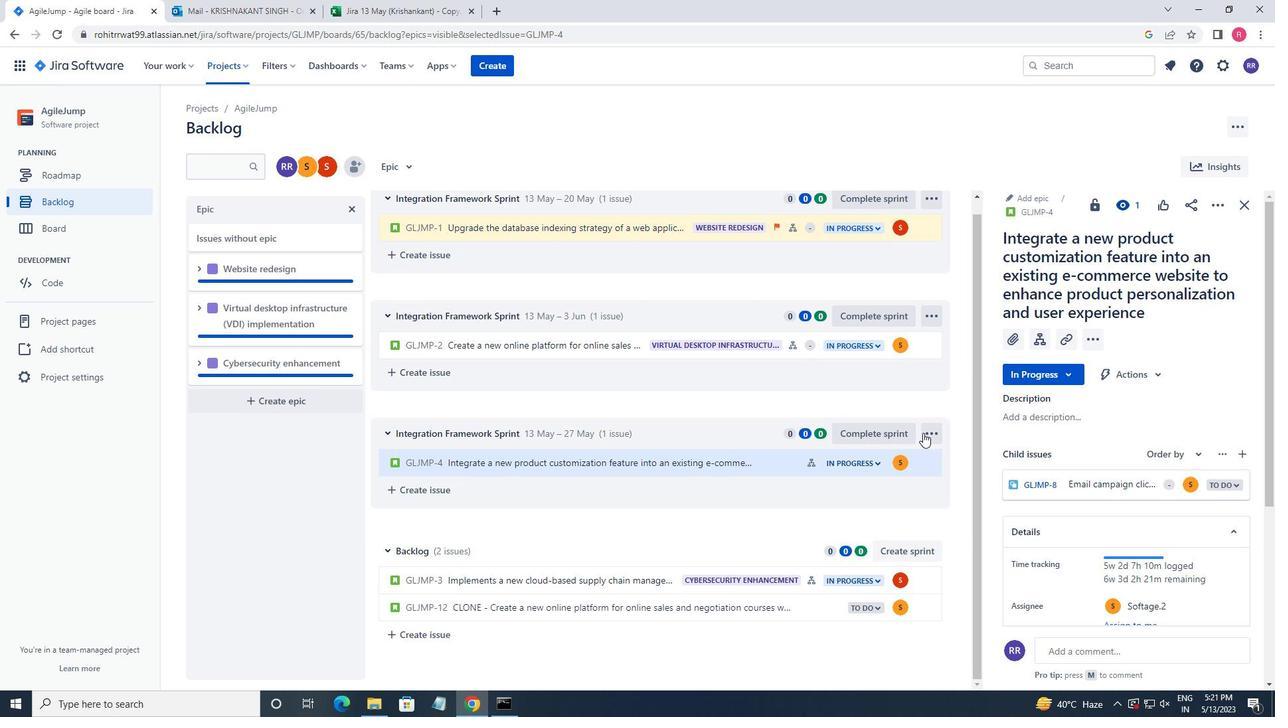 
Action: Mouse pressed left at (928, 431)
Screenshot: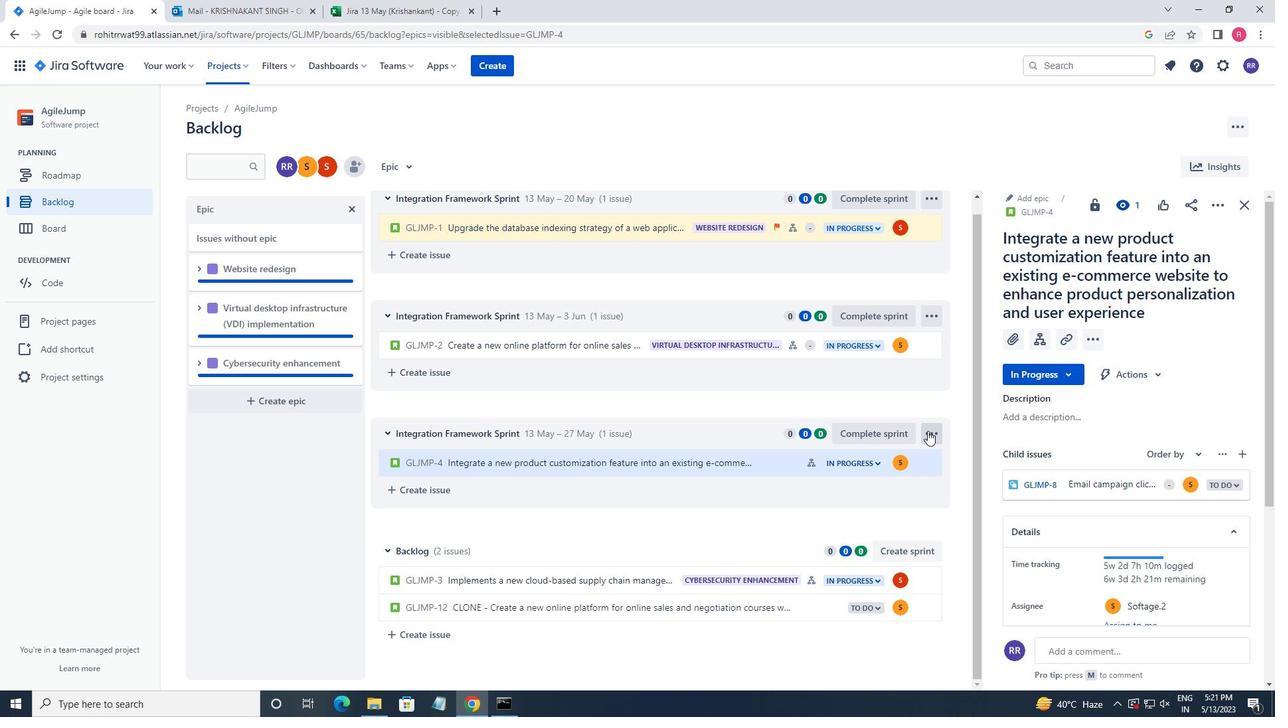 
Action: Mouse moved to (824, 485)
Screenshot: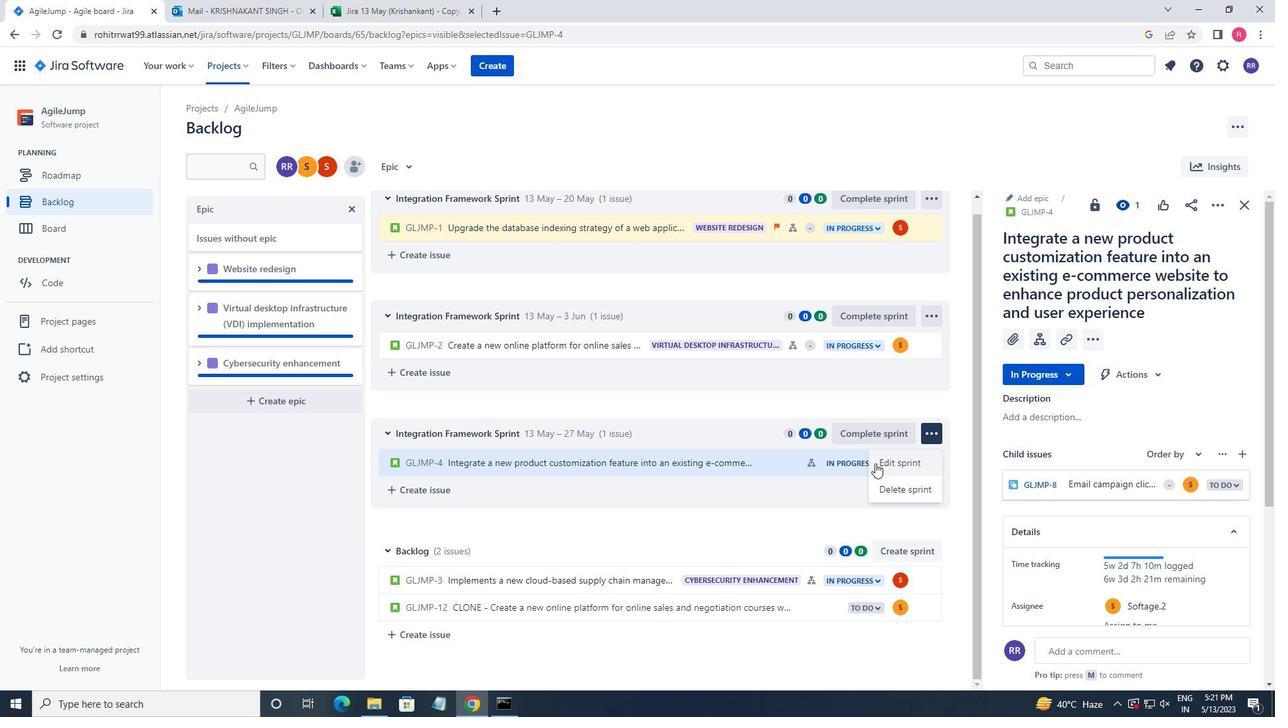 
Action: Mouse pressed left at (824, 485)
Screenshot: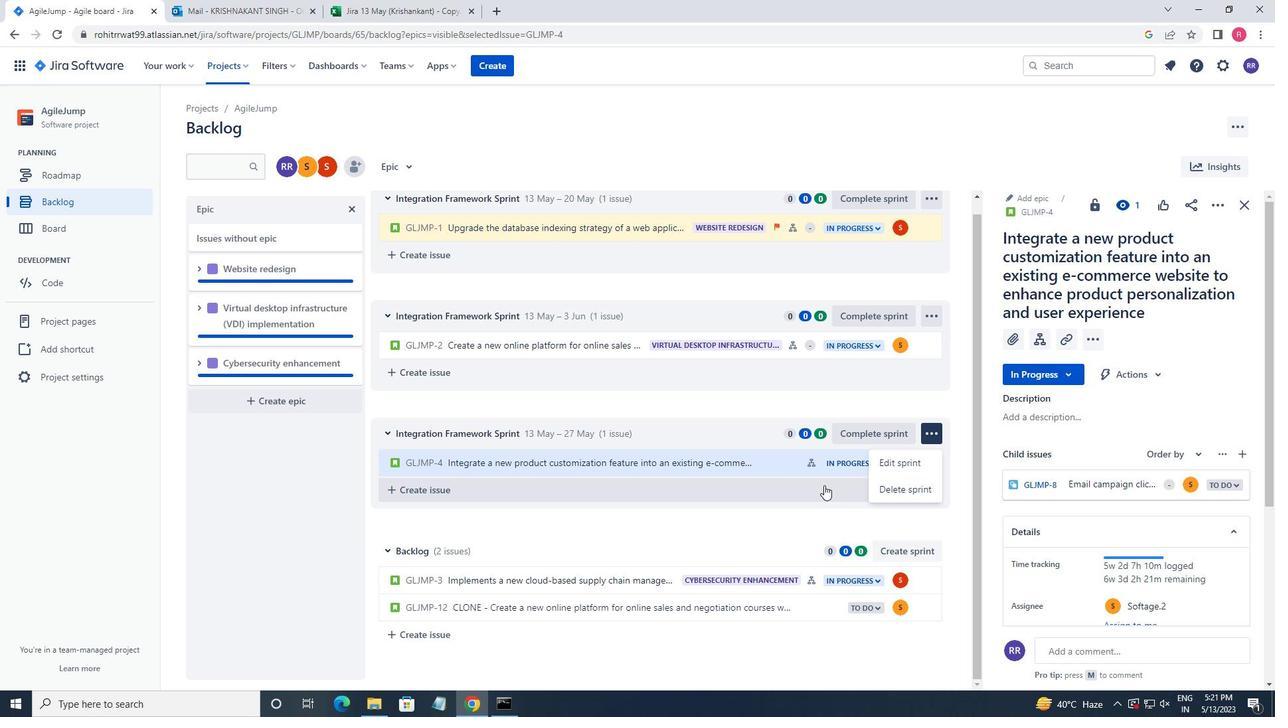 
Action: Mouse moved to (920, 462)
Screenshot: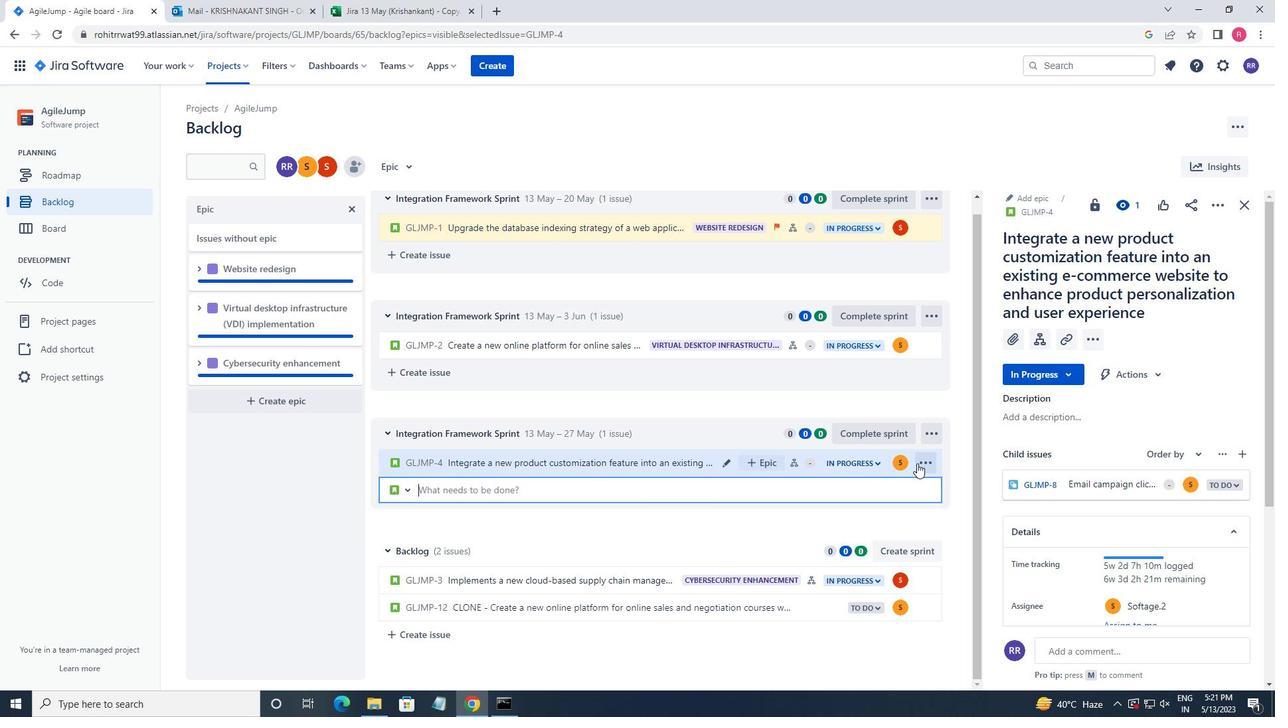 
Action: Mouse pressed left at (920, 462)
Screenshot: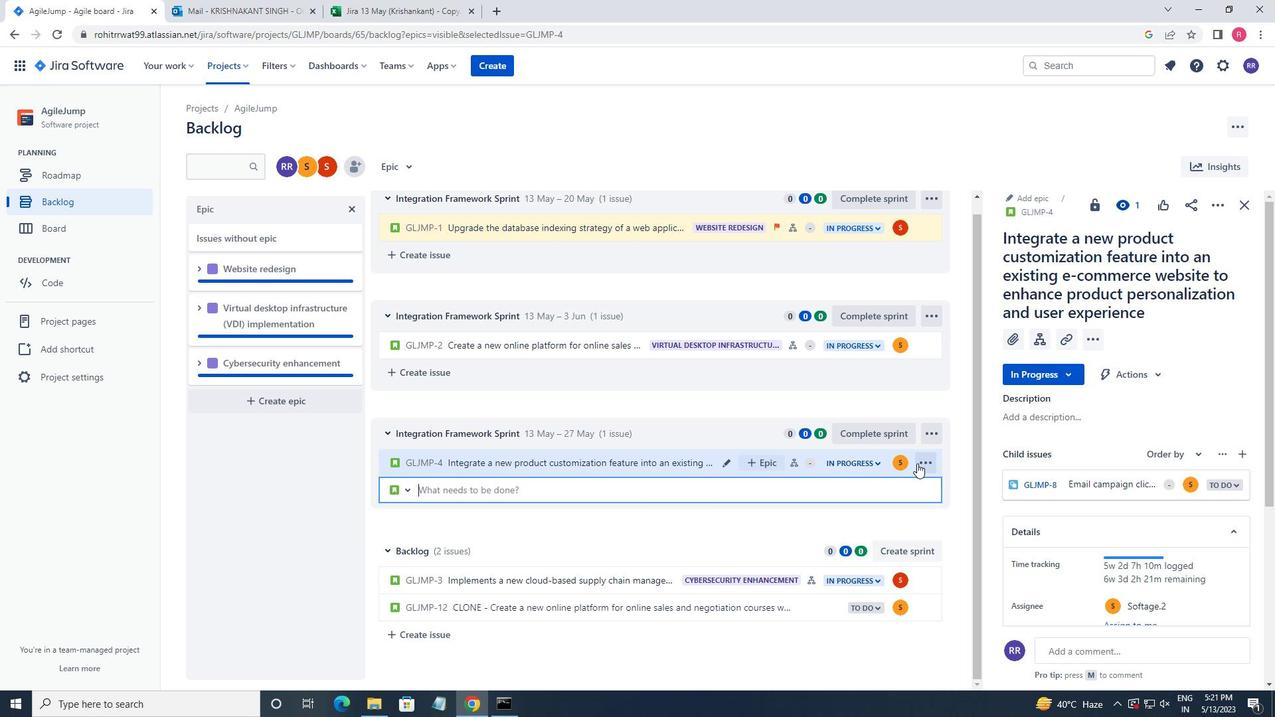
Action: Mouse moved to (851, 437)
Screenshot: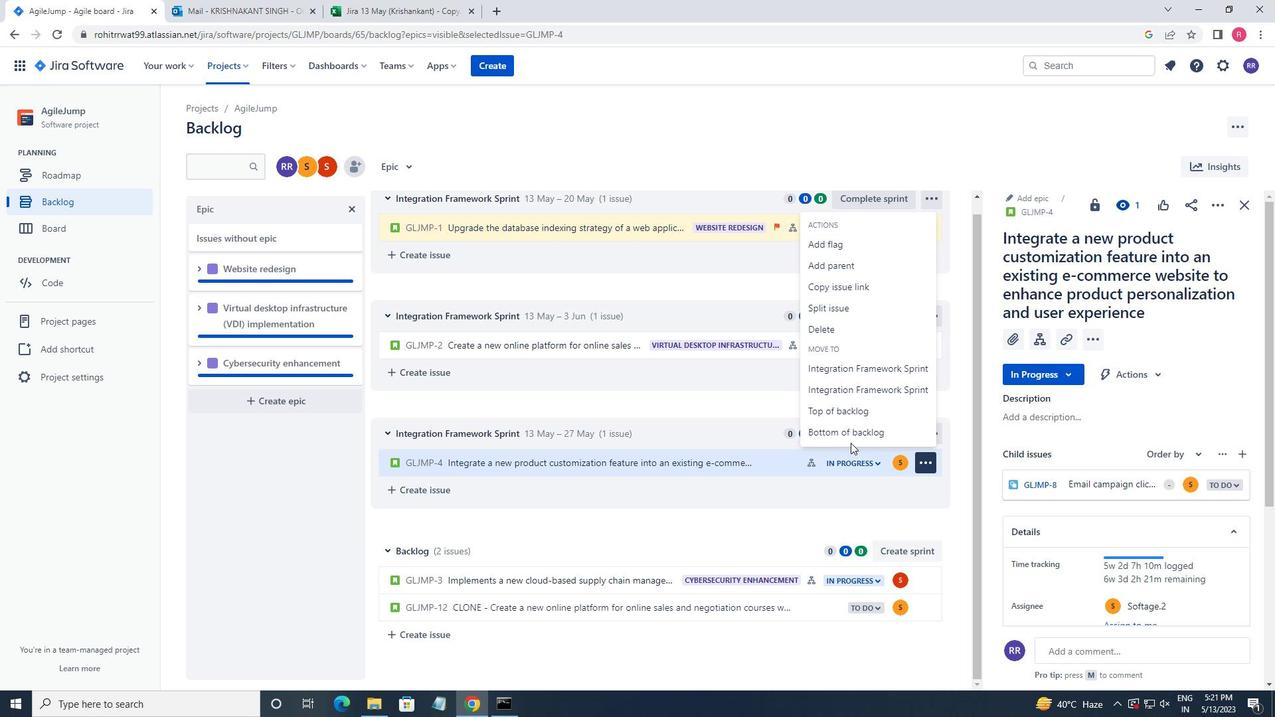 
Action: Mouse pressed left at (851, 437)
Screenshot: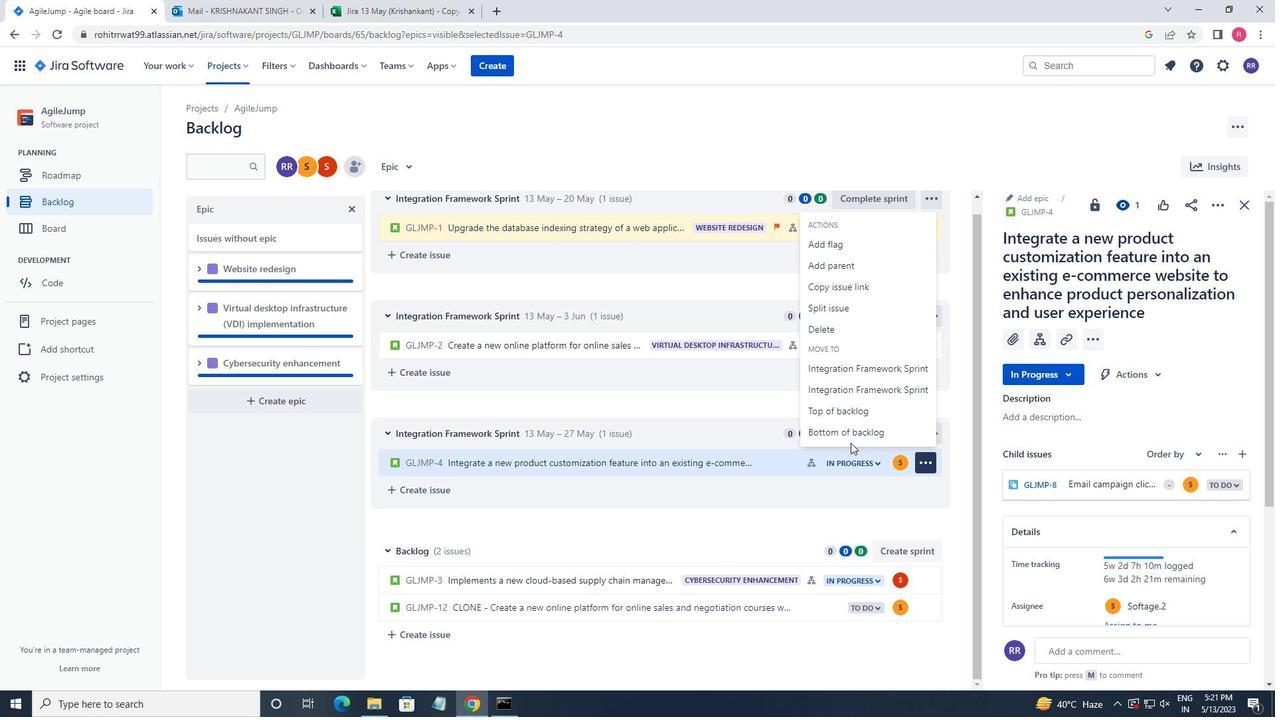 
Action: Mouse moved to (676, 217)
Screenshot: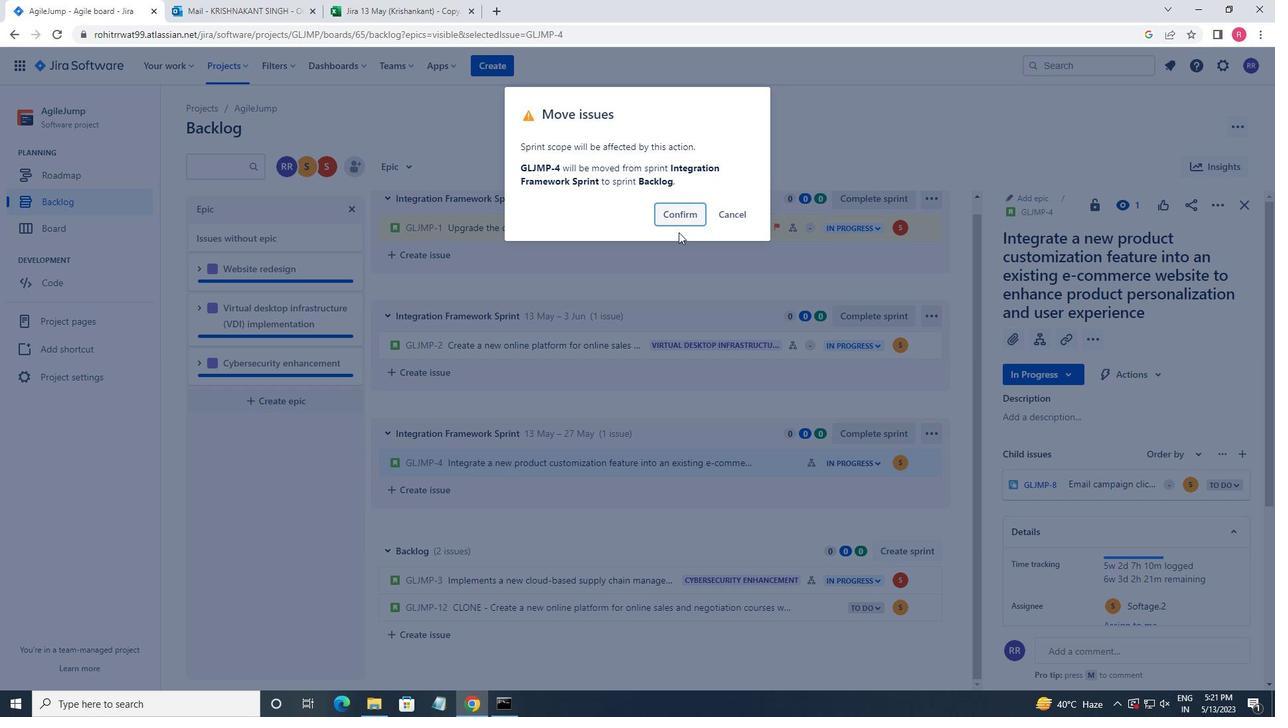 
Action: Mouse pressed left at (676, 217)
Screenshot: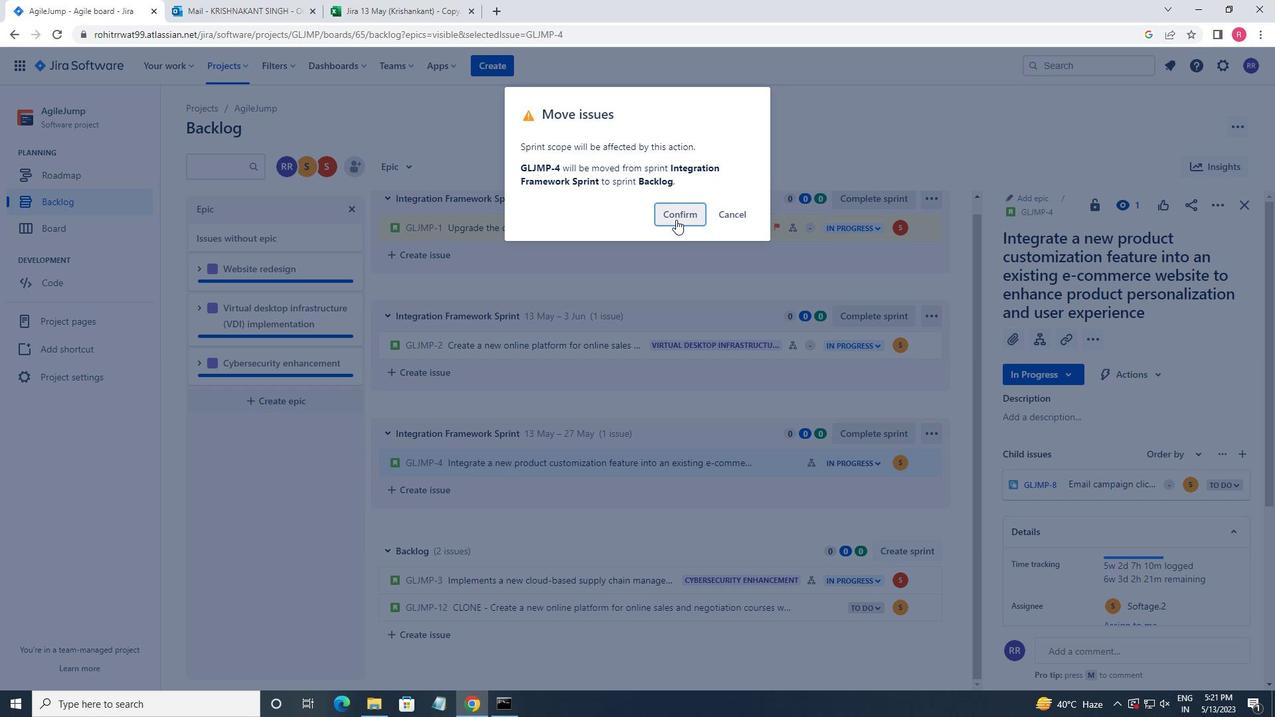 
Action: Mouse moved to (754, 631)
Screenshot: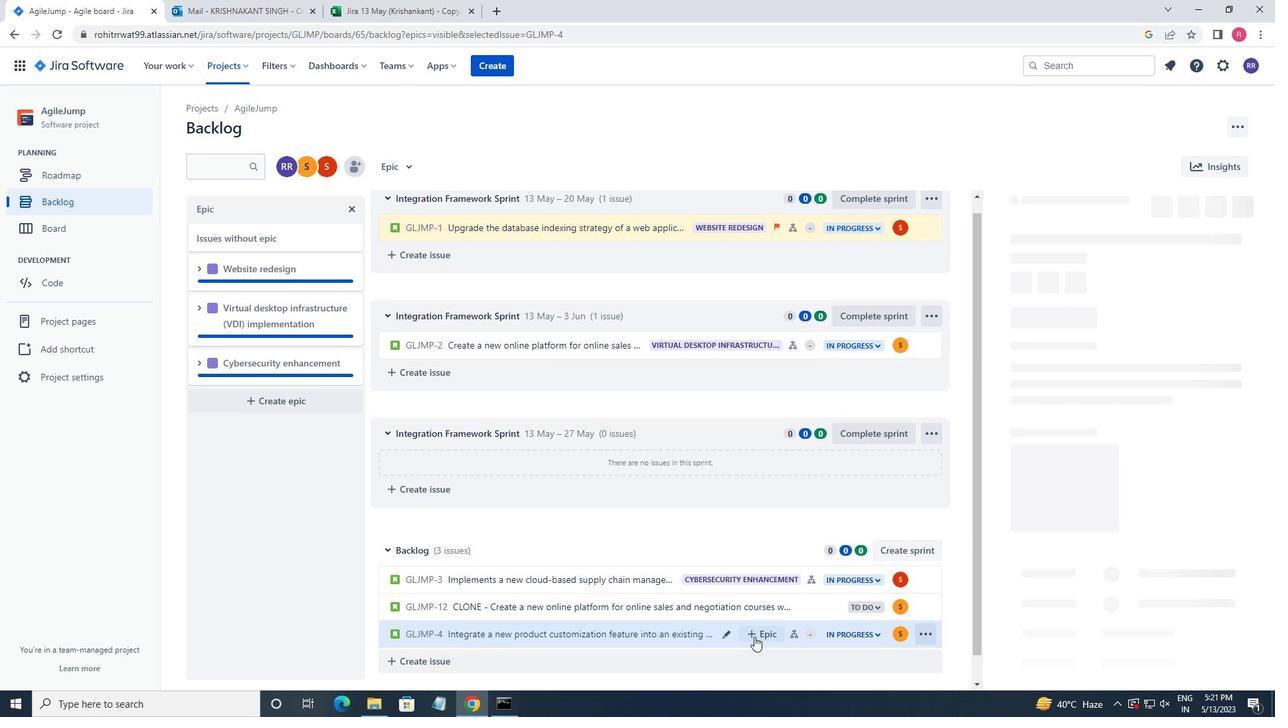 
Action: Mouse pressed left at (754, 631)
Screenshot: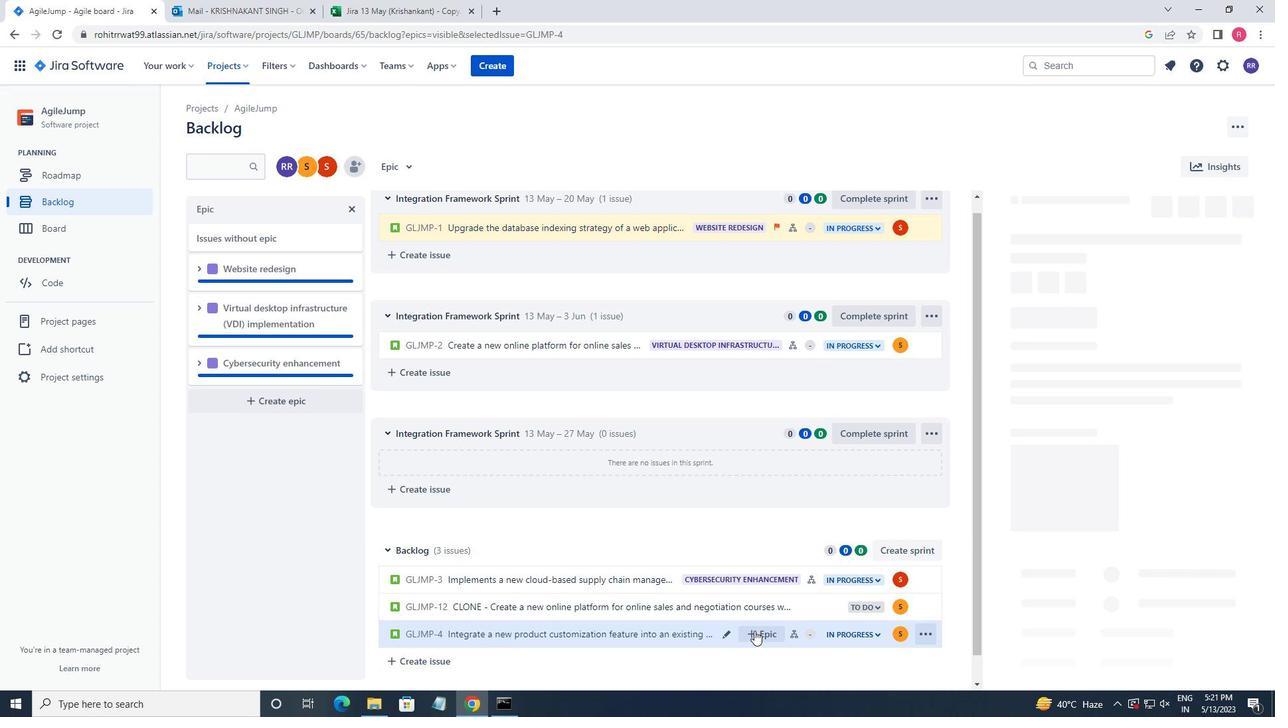 
Action: Mouse moved to (728, 625)
Screenshot: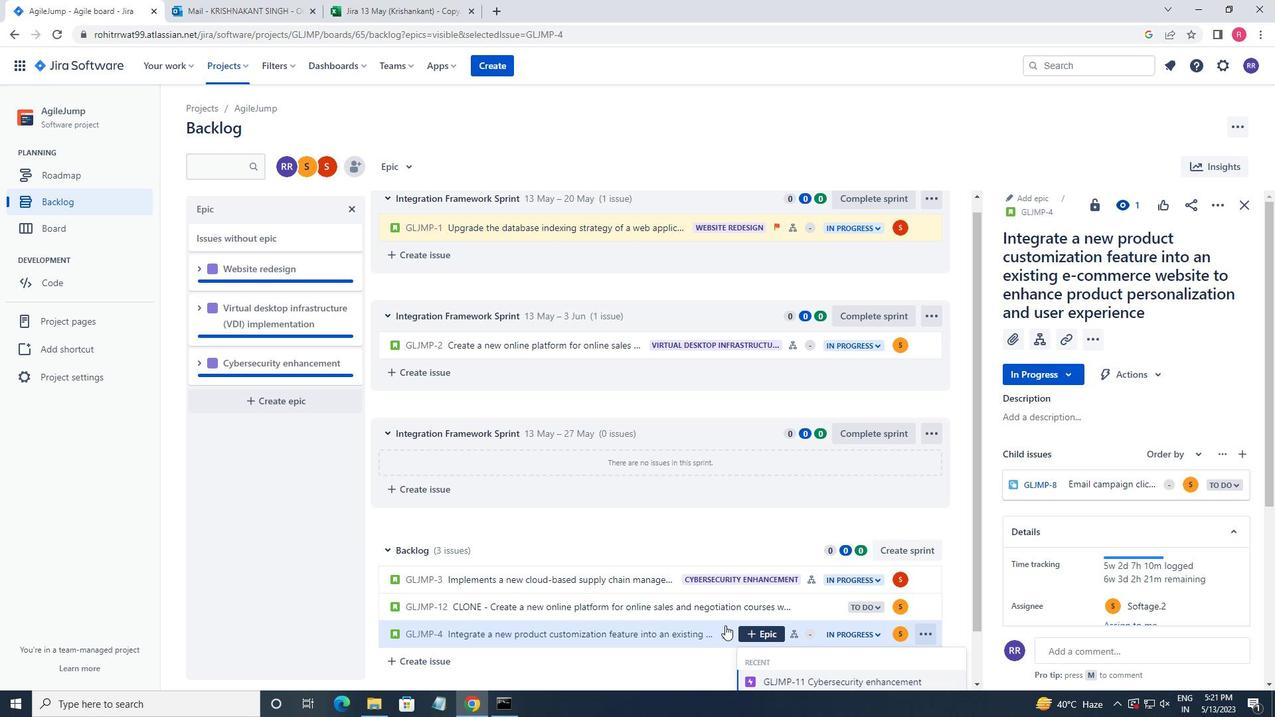 
Action: Mouse scrolled (728, 625) with delta (0, 0)
Screenshot: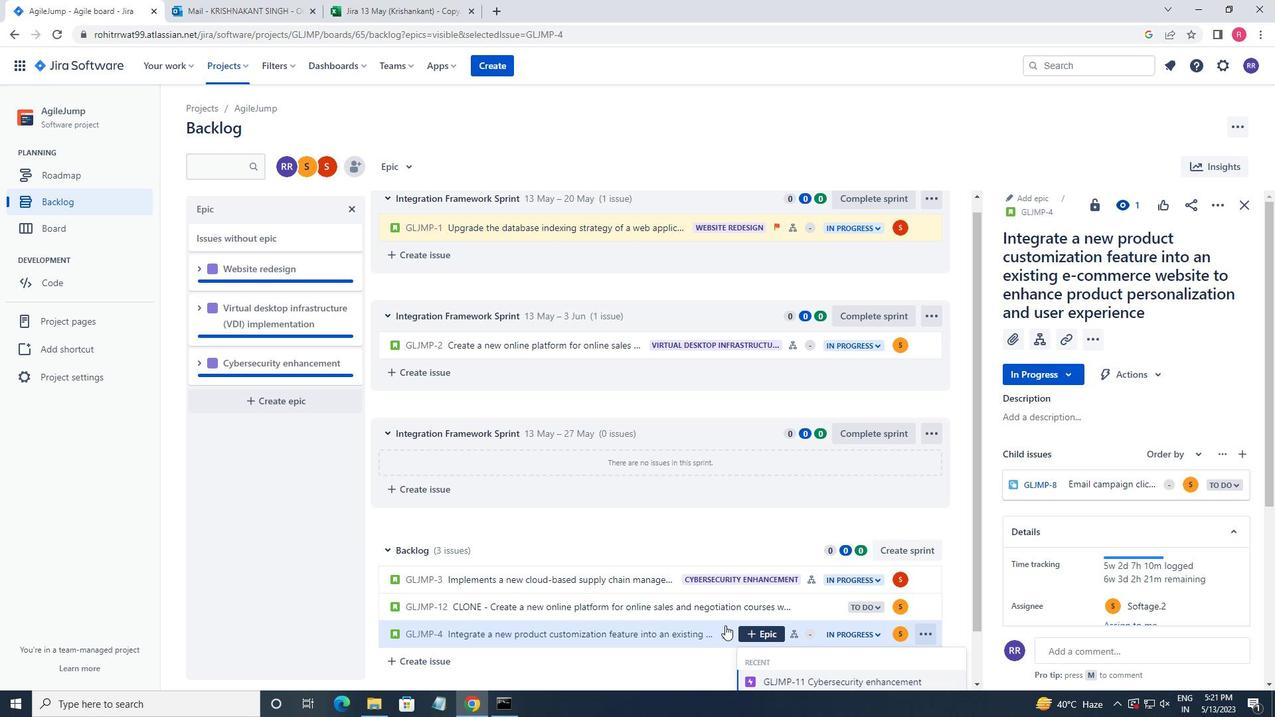 
Action: Mouse scrolled (728, 625) with delta (0, 0)
Screenshot: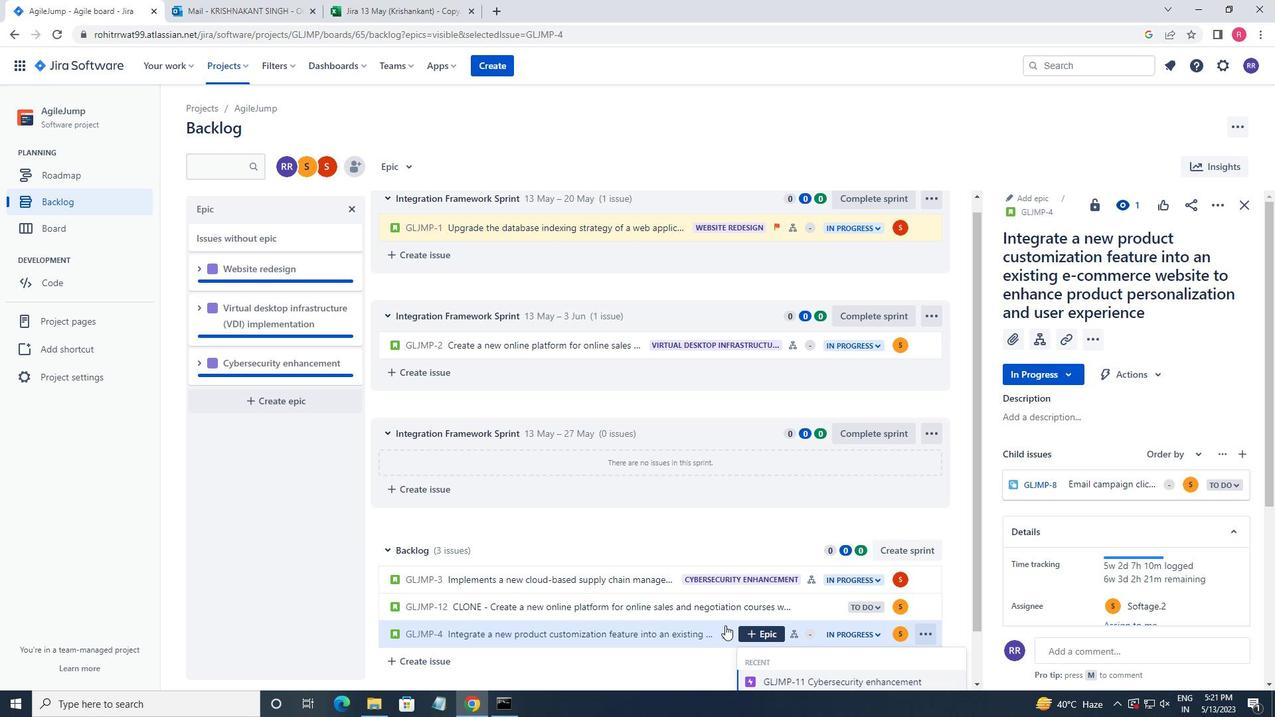 
Action: Mouse moved to (729, 625)
Screenshot: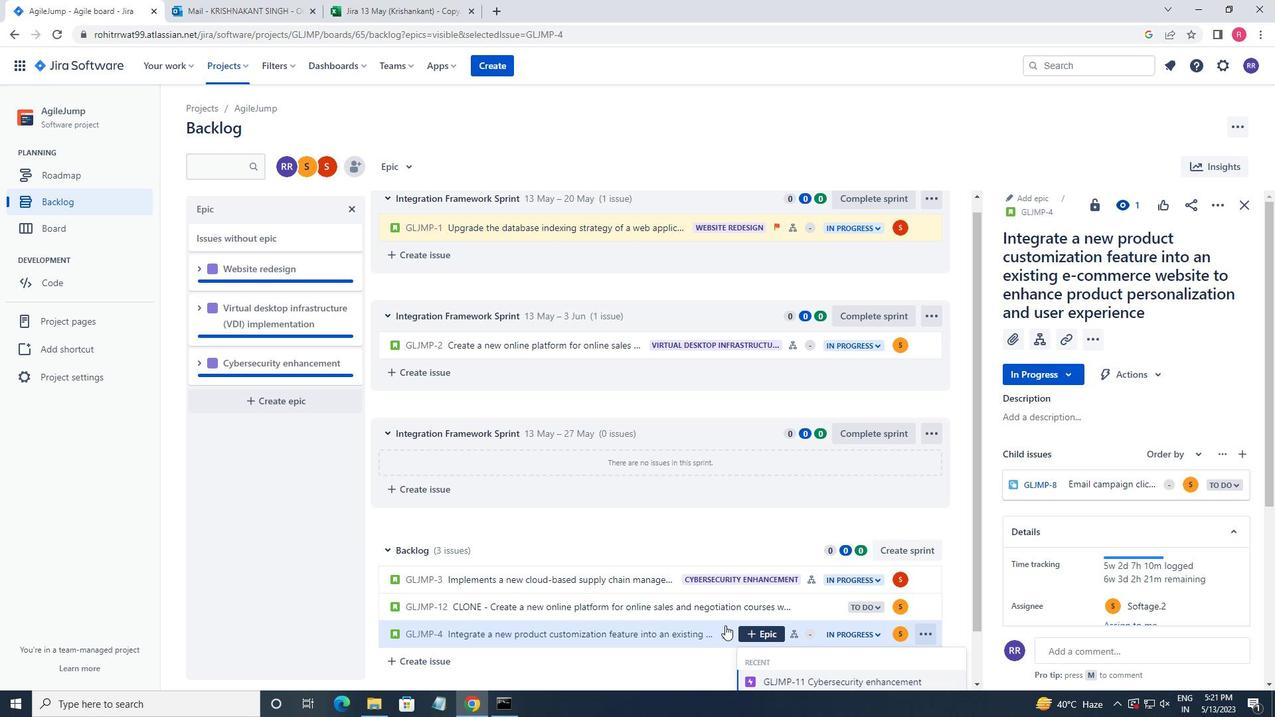
Action: Mouse scrolled (729, 624) with delta (0, 0)
Screenshot: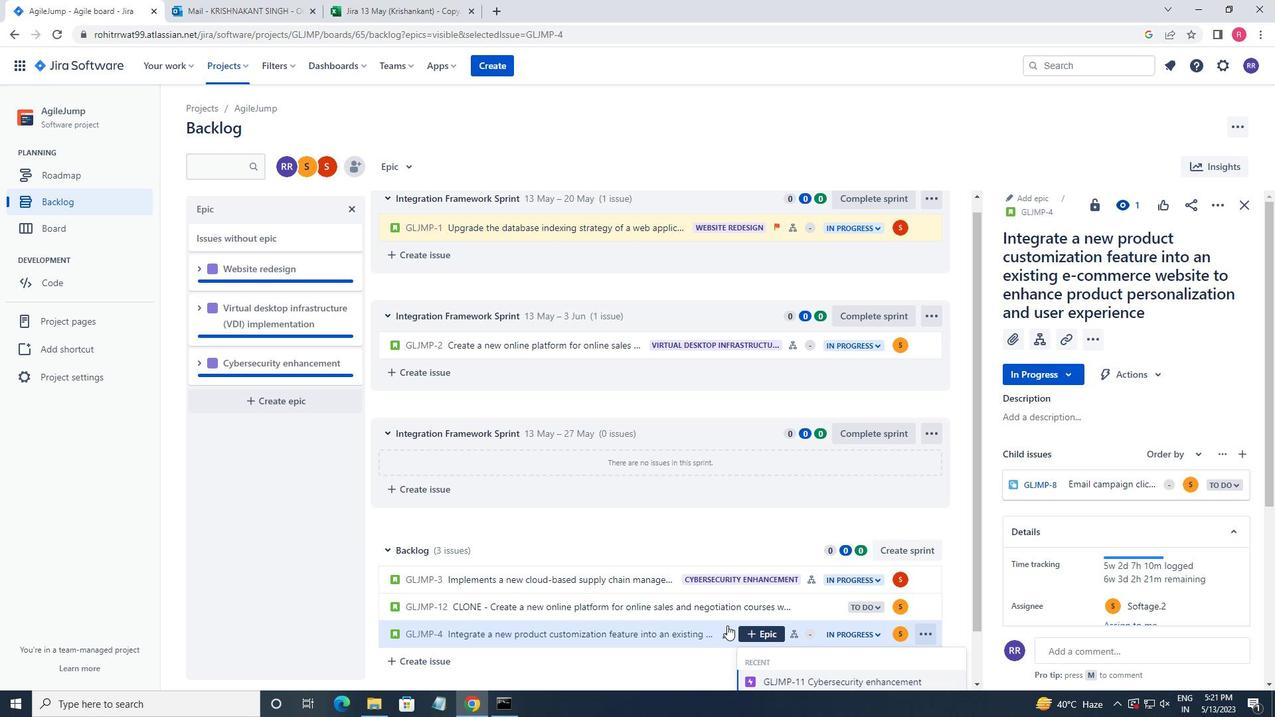 
Action: Mouse moved to (729, 620)
Screenshot: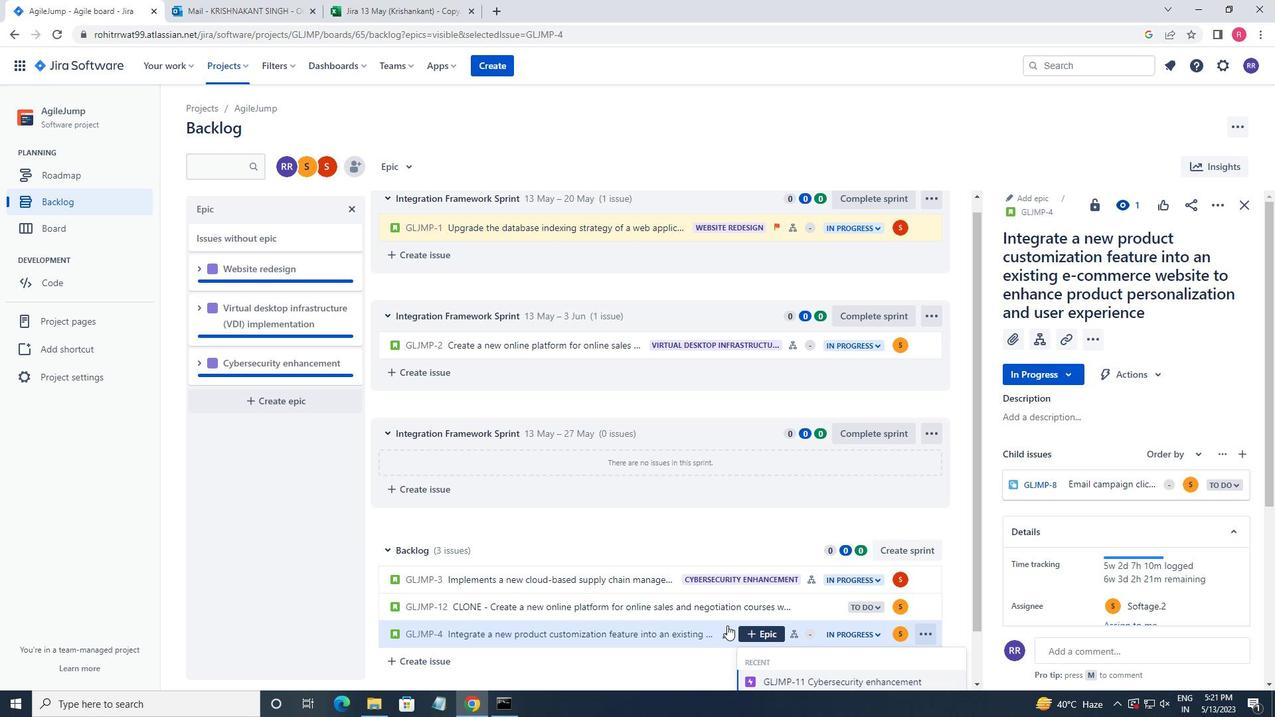 
Action: Mouse scrolled (729, 619) with delta (0, 0)
Screenshot: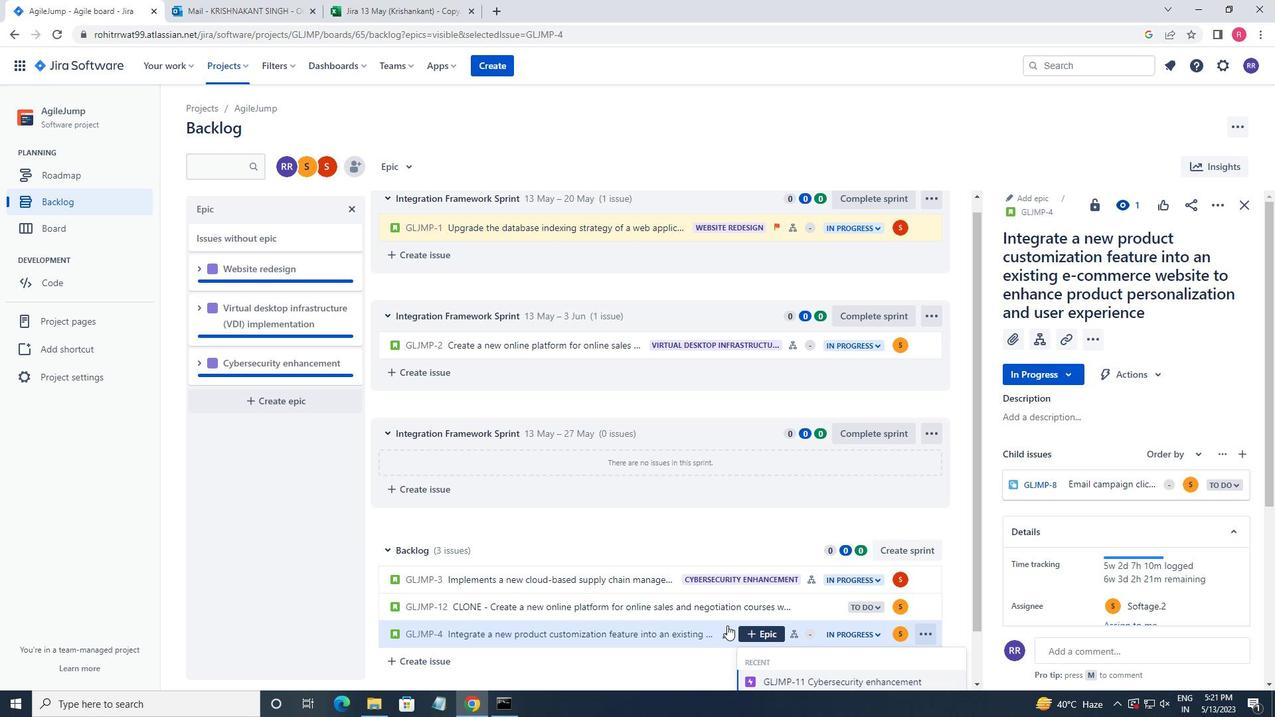 
Action: Mouse moved to (832, 672)
Screenshot: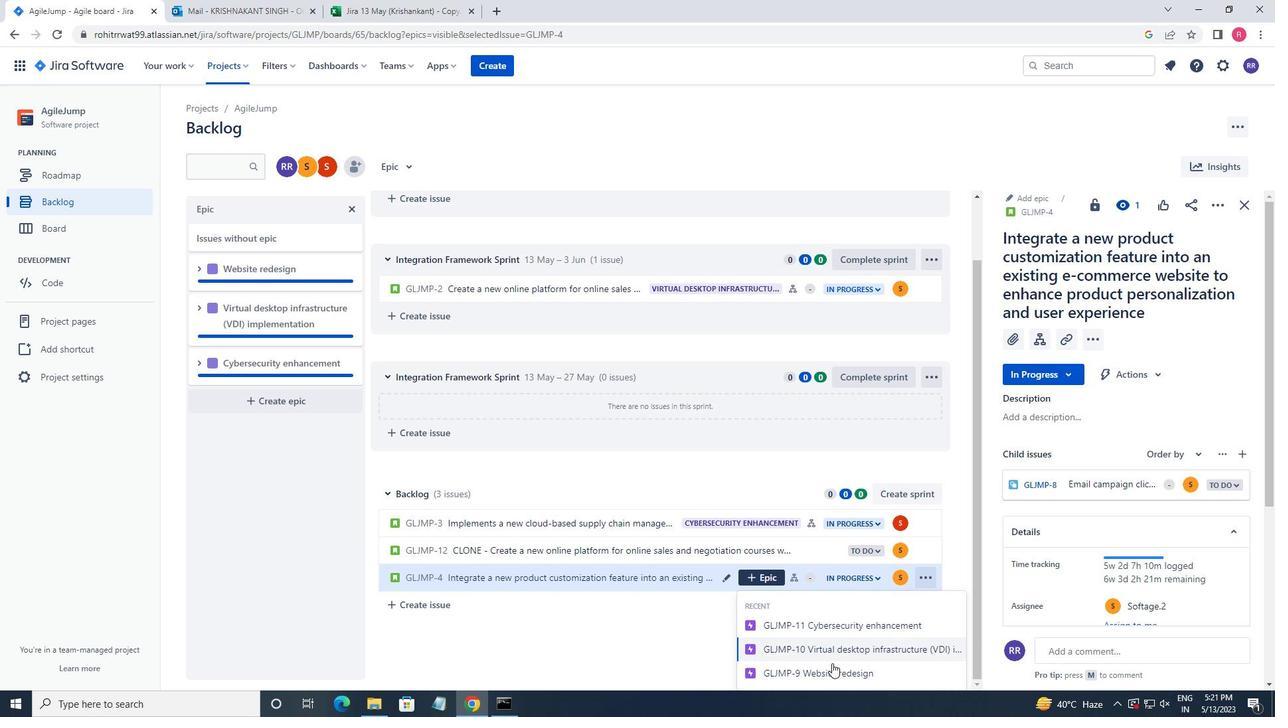 
Action: Mouse pressed left at (832, 672)
Screenshot: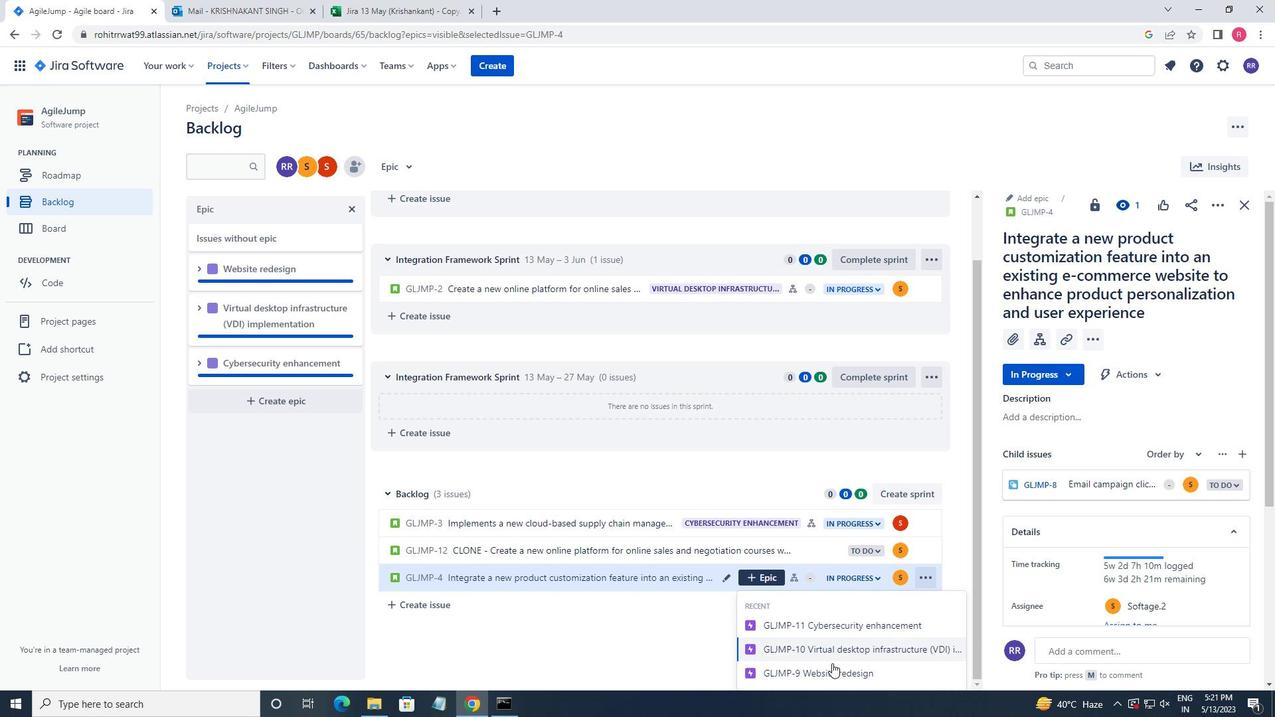 
Action: Mouse moved to (832, 671)
Screenshot: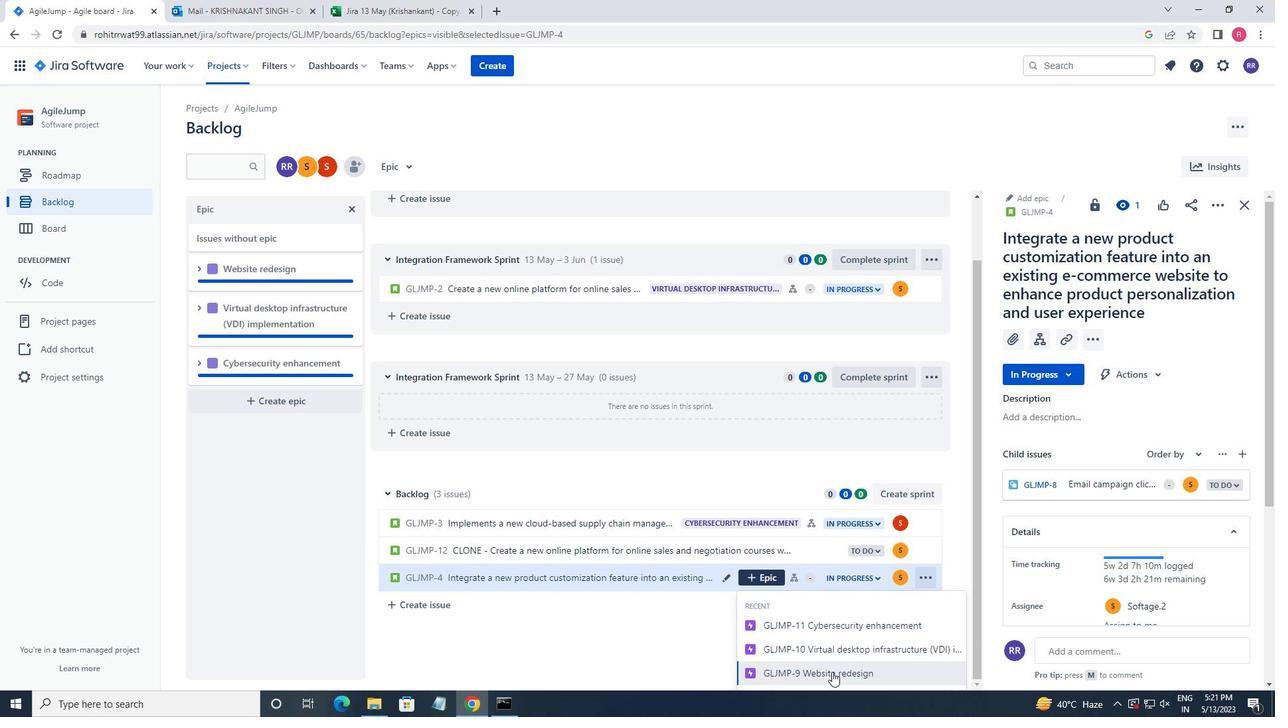 
